 Task: Open a blank sheet, save the file as James Add the quote 'The path to success is rarely a straight line; it's filled with twists, turns, and detours.'The path to success is rarely a straight line; it's filled with twists, turns, and detours.  Apply font style Apply font style Yu Mincho Demibold and font size 18 Align the text to the Center .Change the text color to  Purple
Action: Mouse moved to (16, 17)
Screenshot: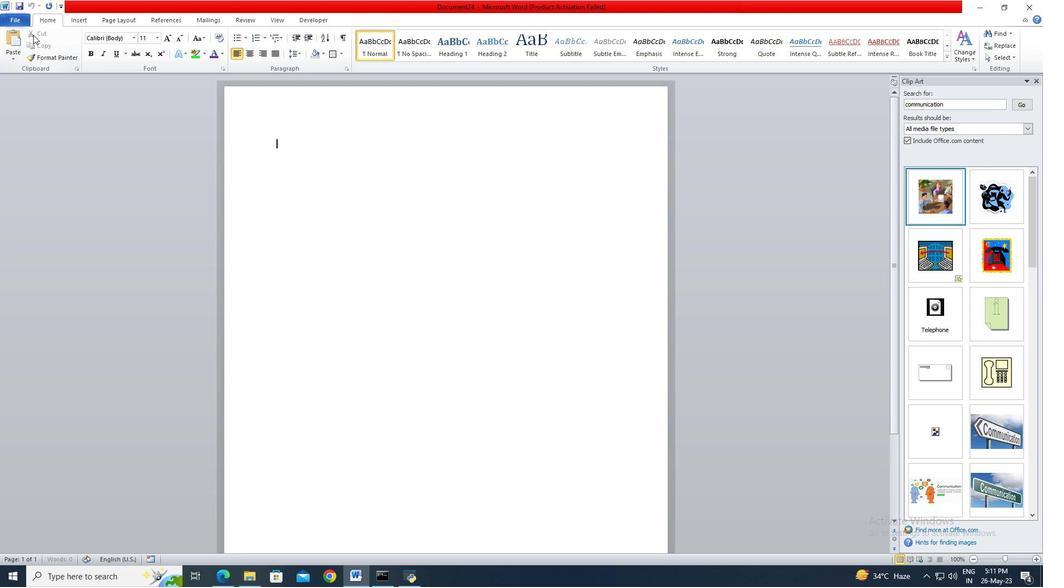 
Action: Mouse pressed left at (16, 17)
Screenshot: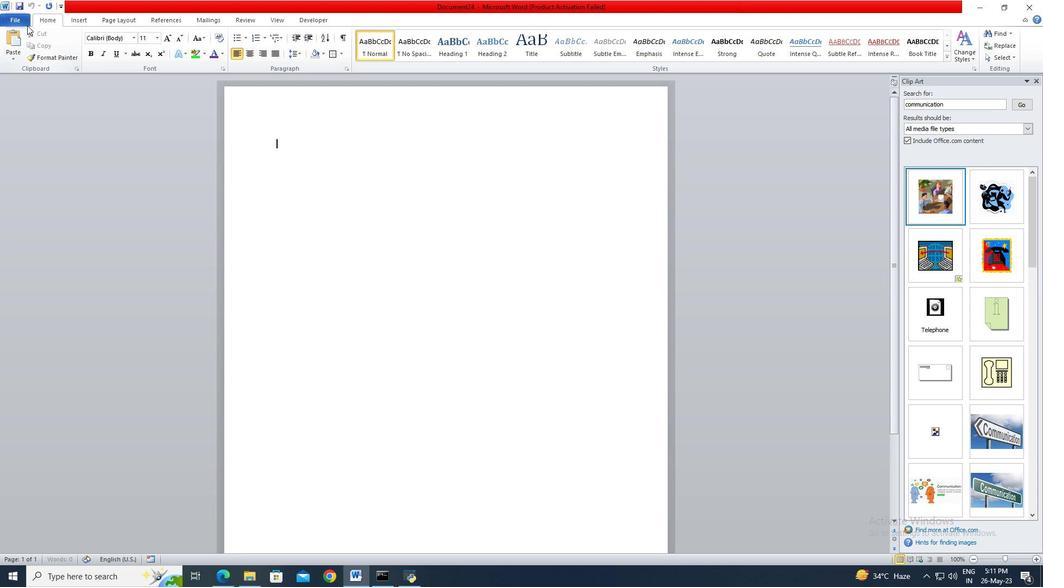 
Action: Mouse moved to (29, 136)
Screenshot: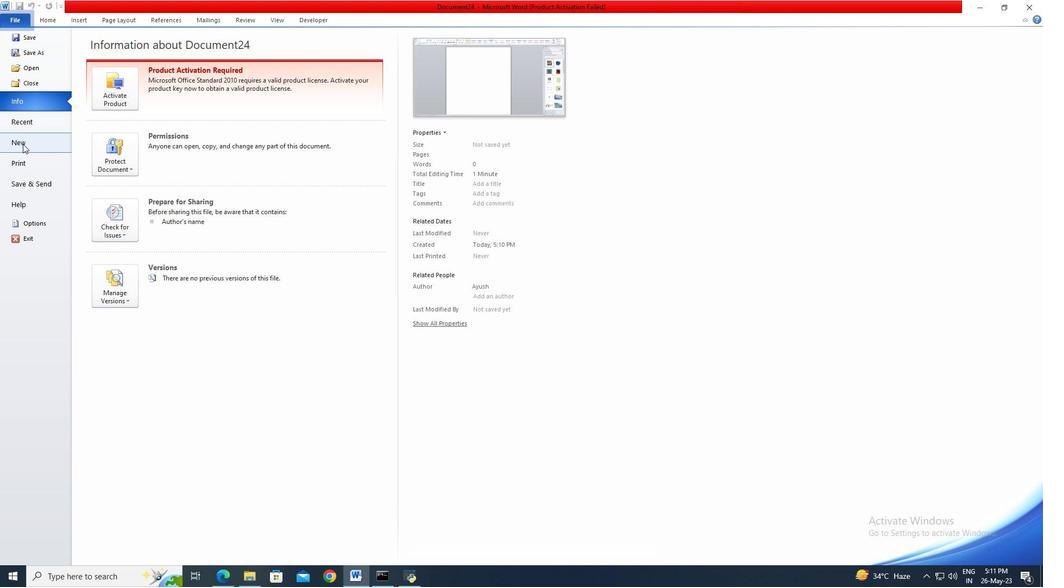 
Action: Mouse pressed left at (29, 136)
Screenshot: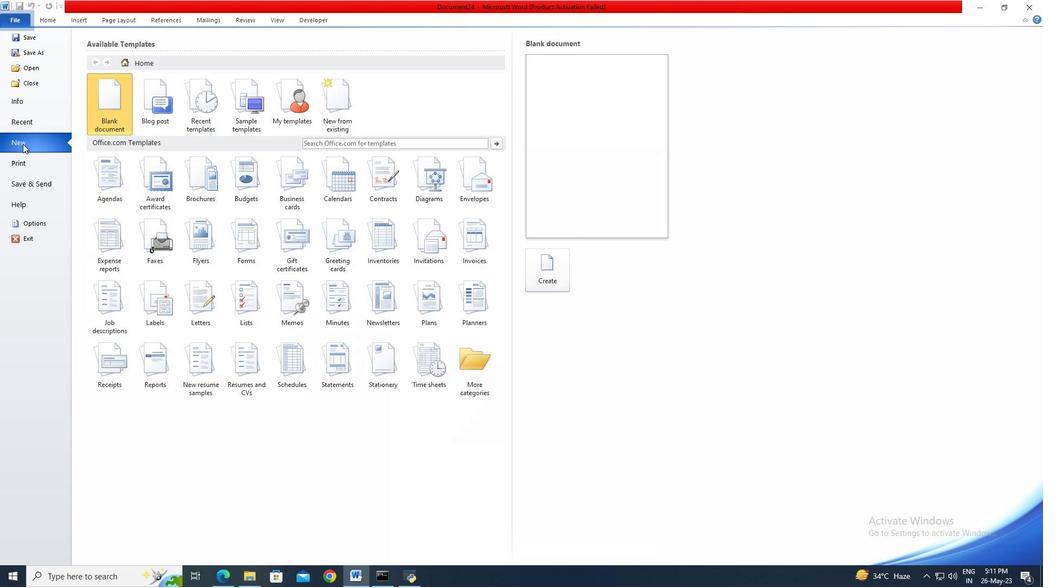 
Action: Mouse moved to (533, 281)
Screenshot: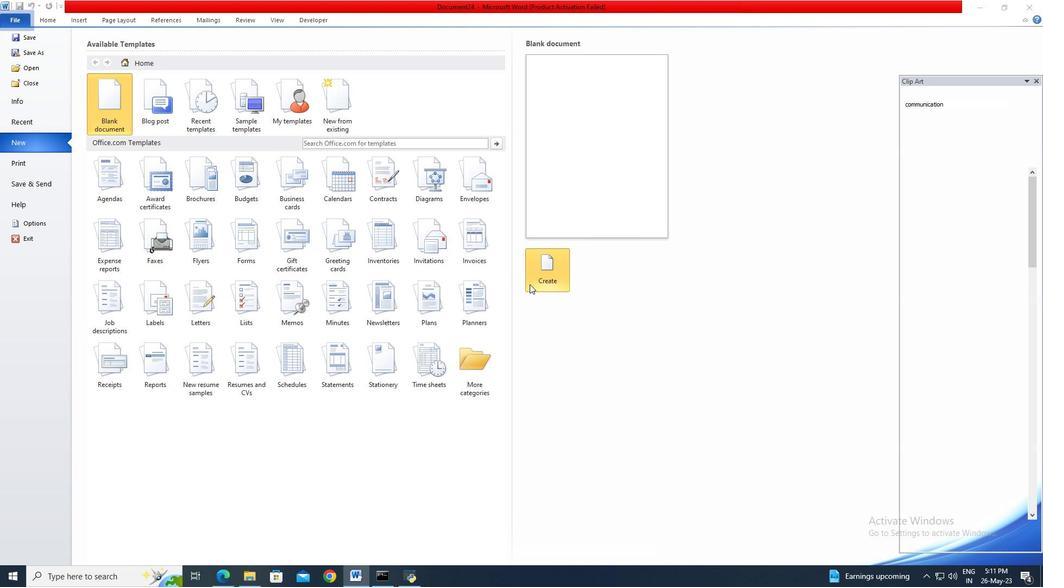 
Action: Mouse pressed left at (533, 281)
Screenshot: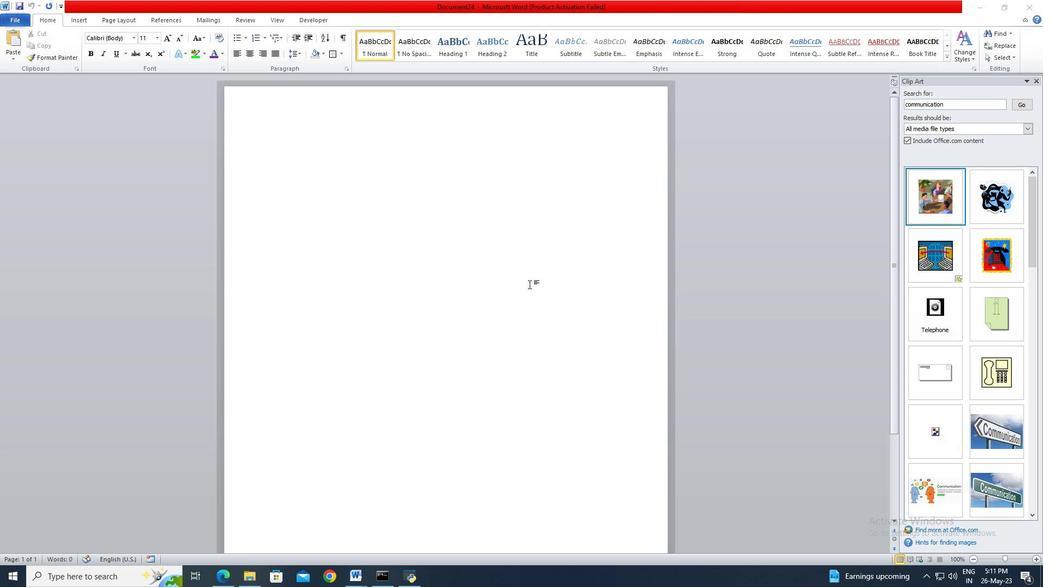 
Action: Mouse moved to (20, 18)
Screenshot: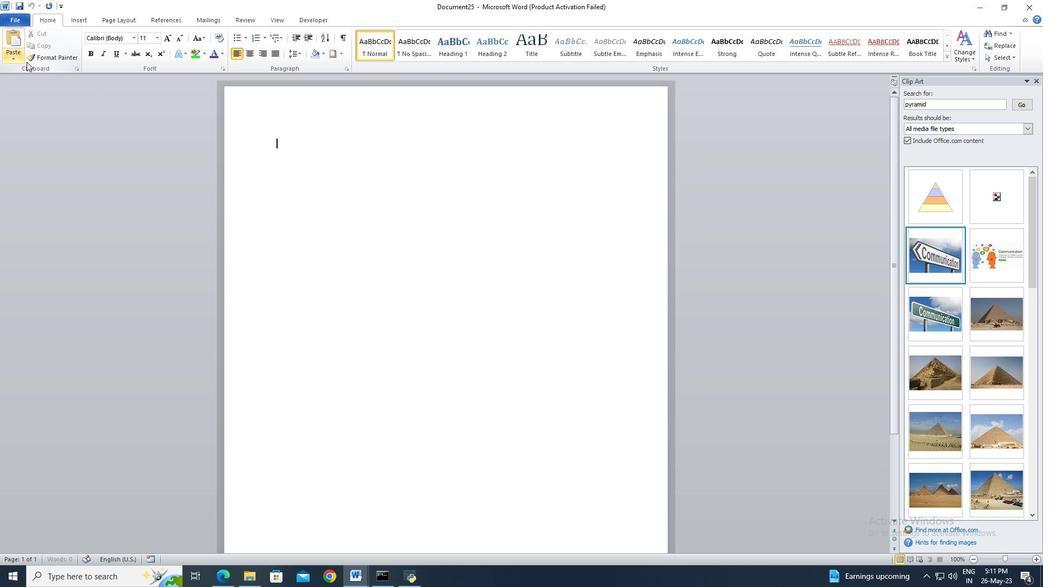 
Action: Mouse pressed left at (20, 18)
Screenshot: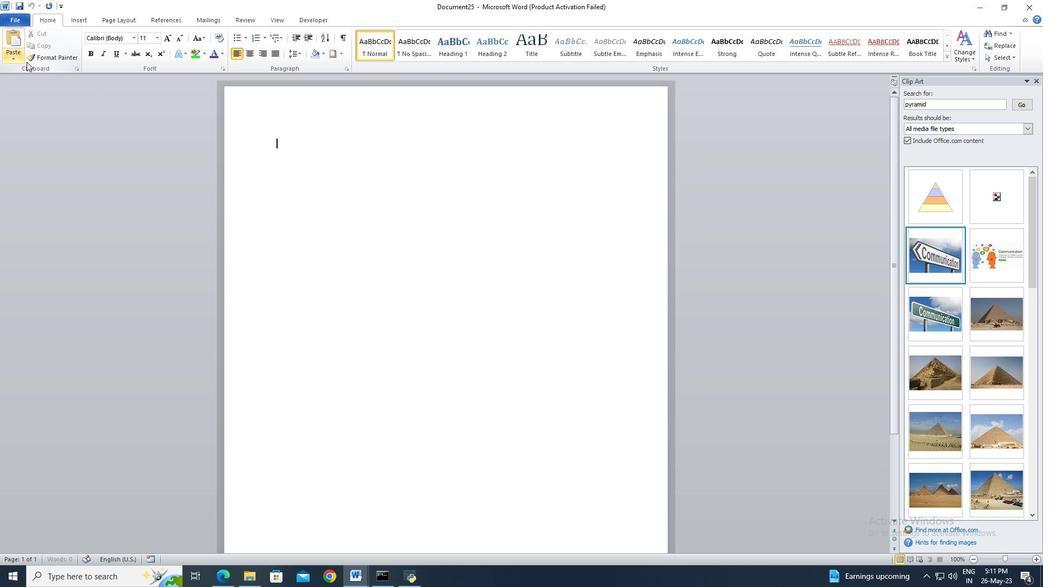 
Action: Mouse moved to (22, 50)
Screenshot: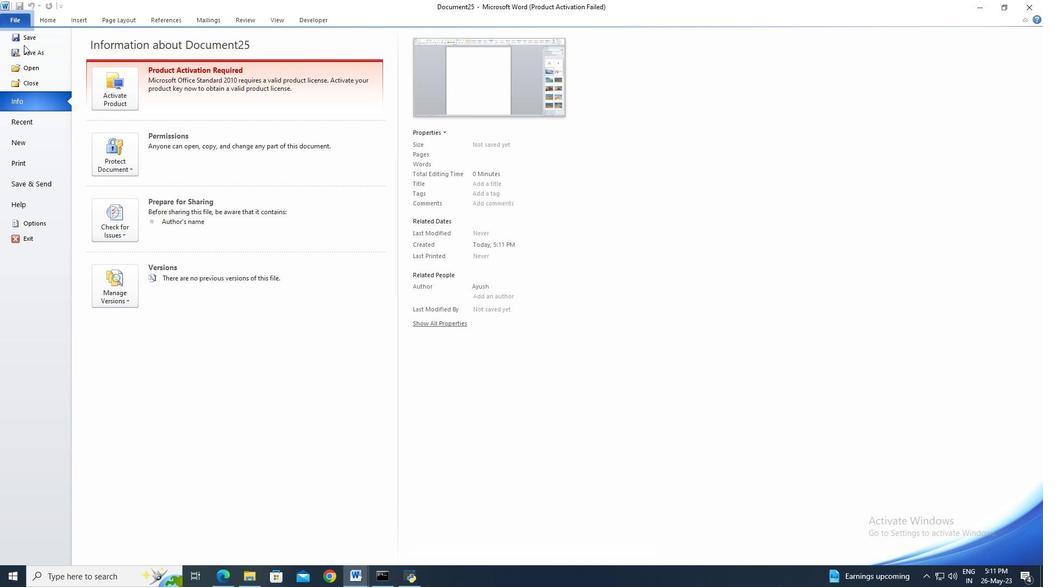 
Action: Mouse pressed left at (22, 50)
Screenshot: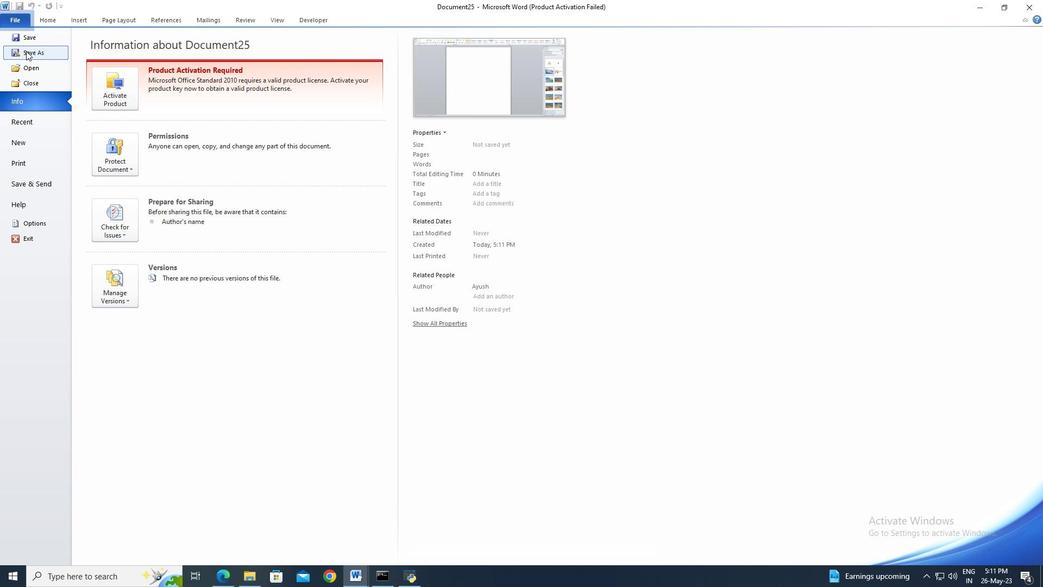 
Action: Mouse moved to (46, 116)
Screenshot: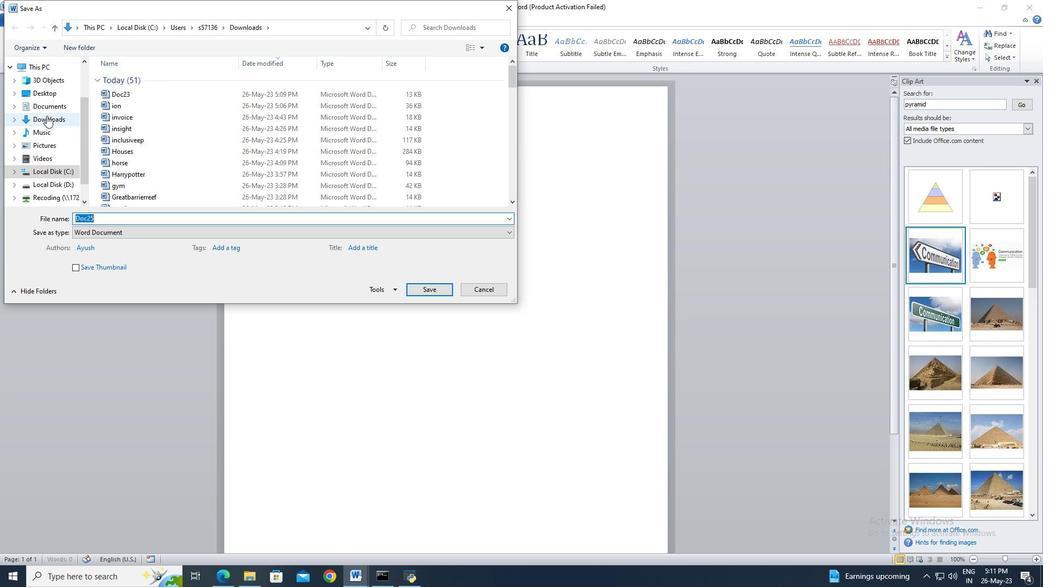 
Action: Mouse pressed left at (46, 116)
Screenshot: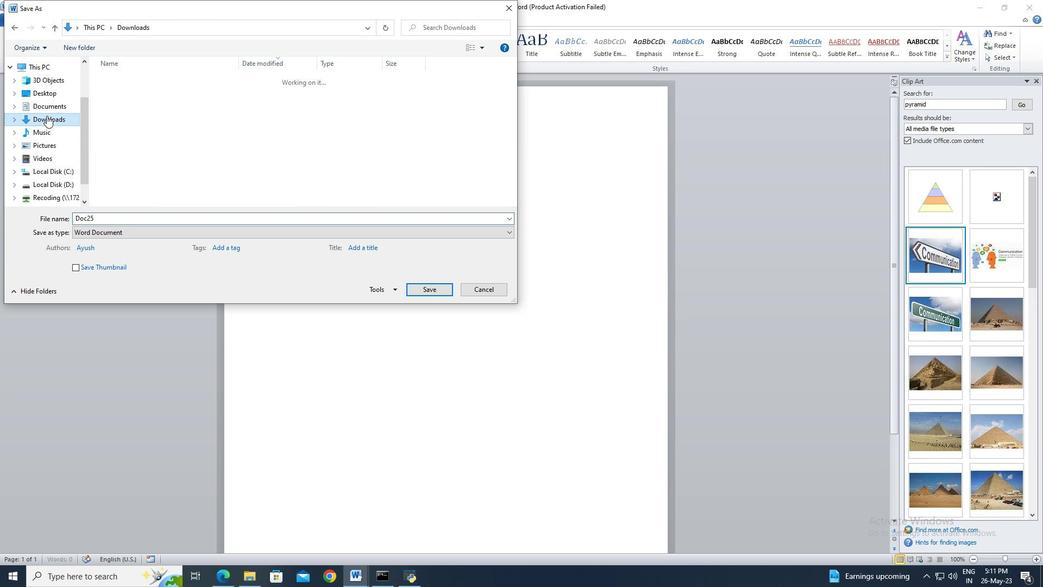 
Action: Mouse moved to (99, 217)
Screenshot: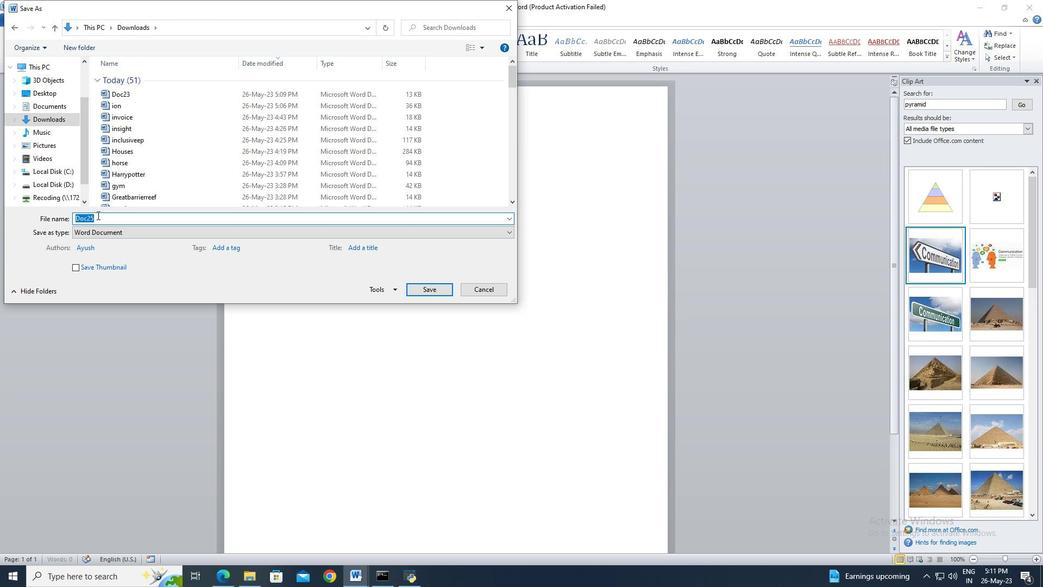 
Action: Mouse pressed left at (99, 217)
Screenshot: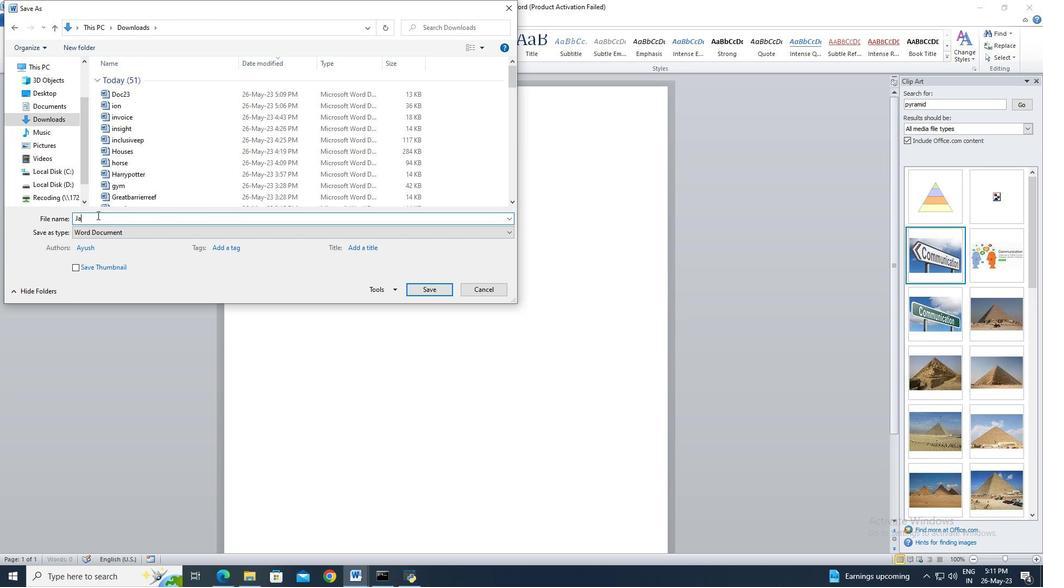 
Action: Key pressed <Key.shift>James<Key.enter><Key.enter>
Screenshot: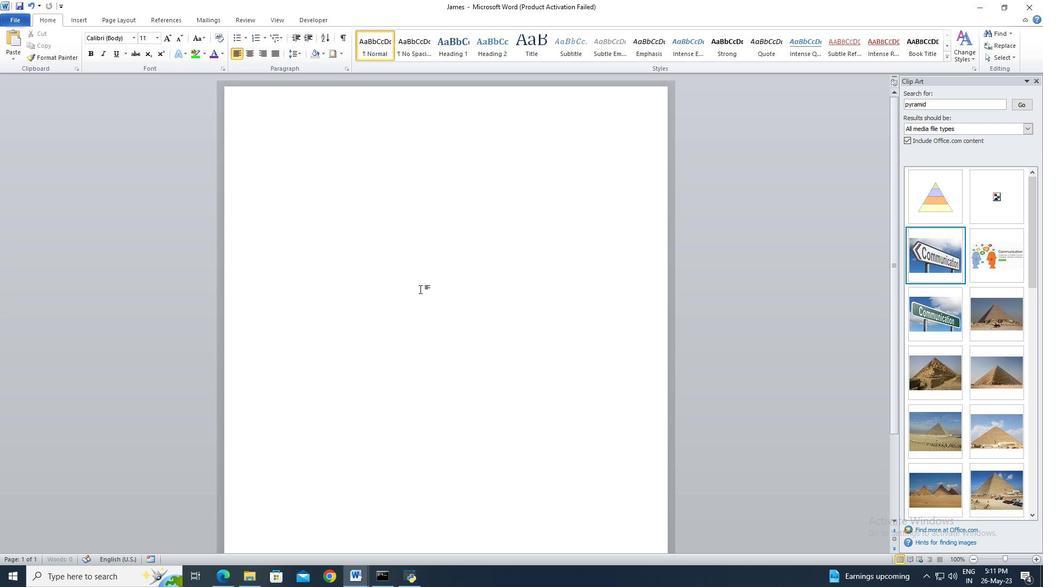 
Action: Mouse moved to (425, 289)
Screenshot: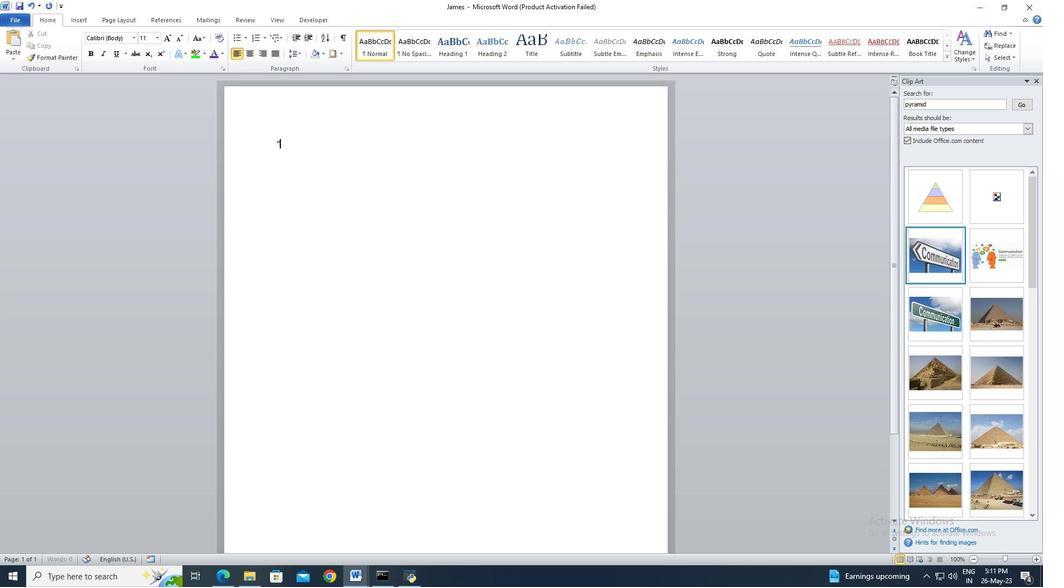 
Action: Mouse pressed left at (425, 289)
Screenshot: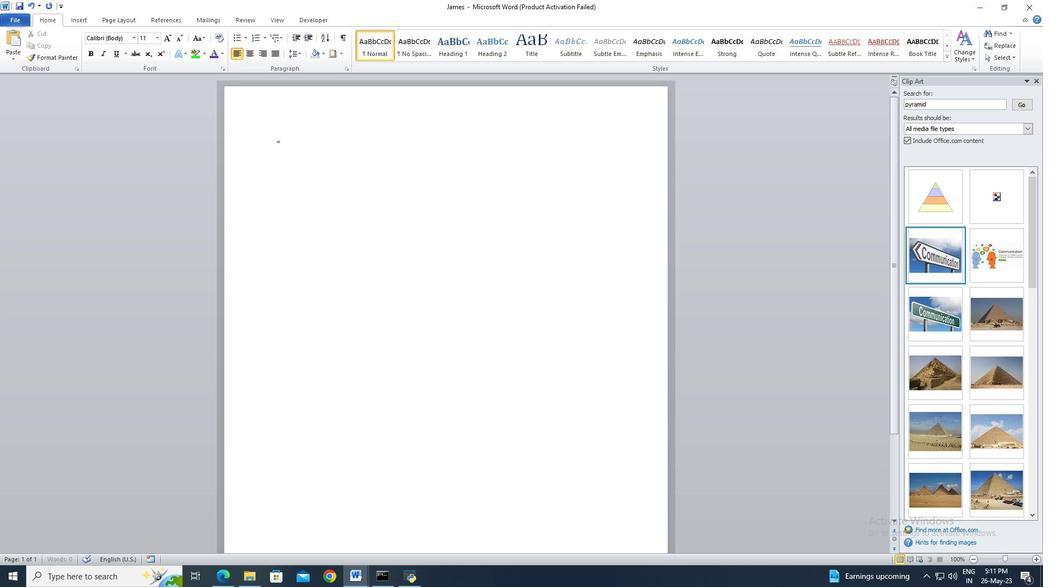 
Action: Mouse moved to (497, 326)
Screenshot: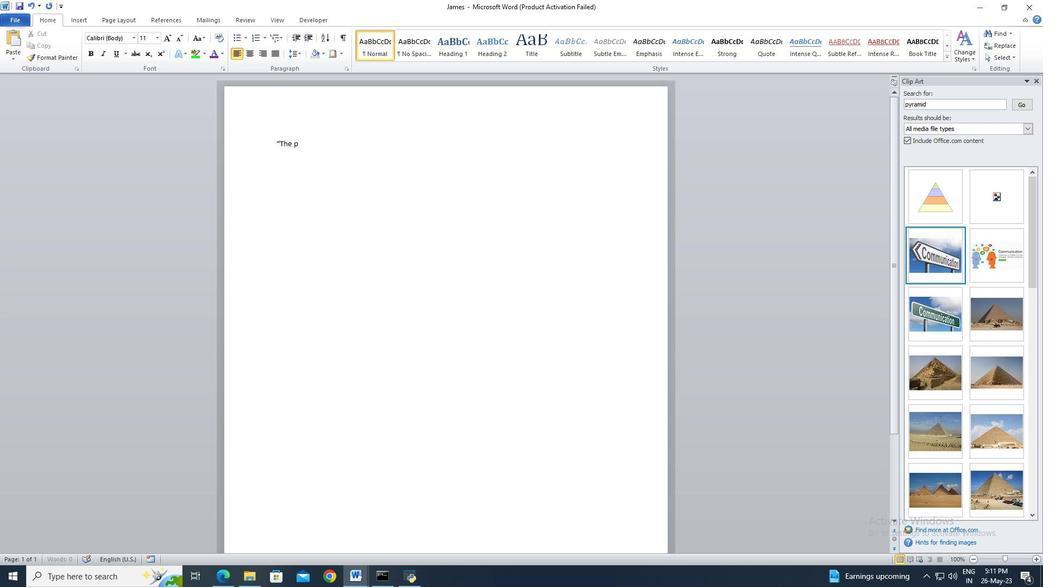 
Action: Mouse pressed left at (497, 326)
Screenshot: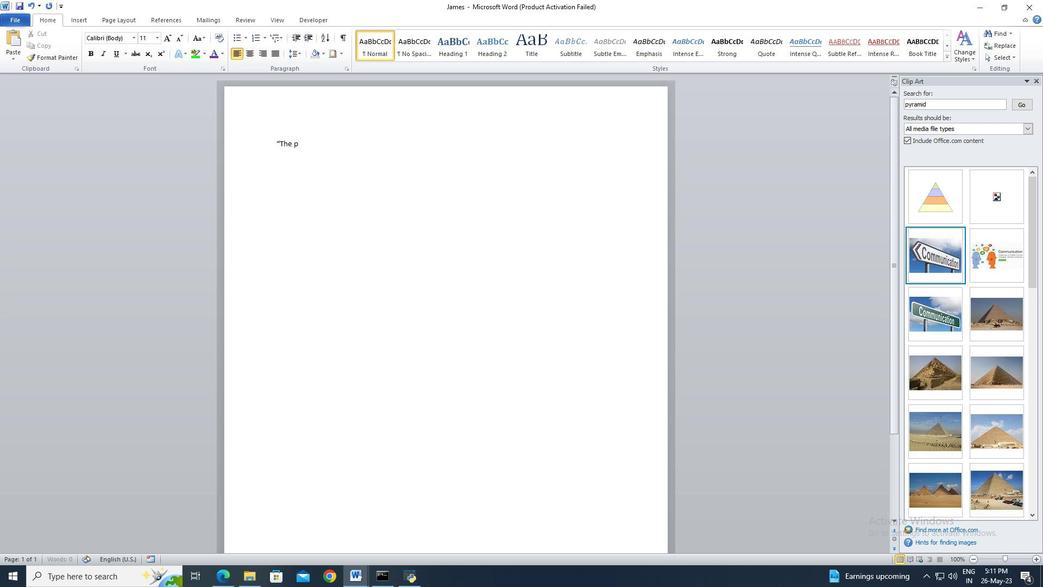 
Action: Mouse moved to (503, 2)
Screenshot: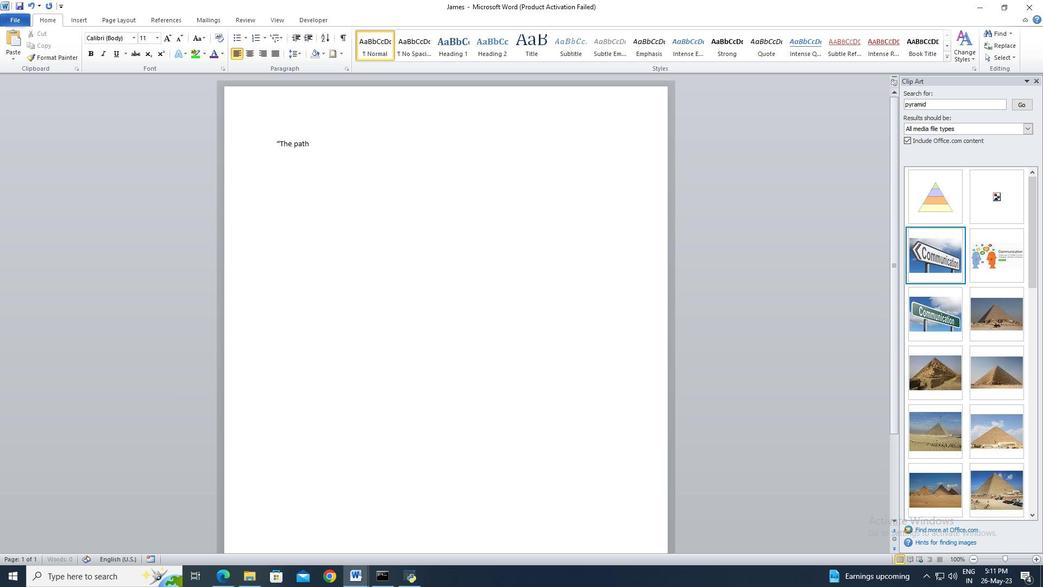 
Action: Mouse pressed left at (503, 2)
Screenshot: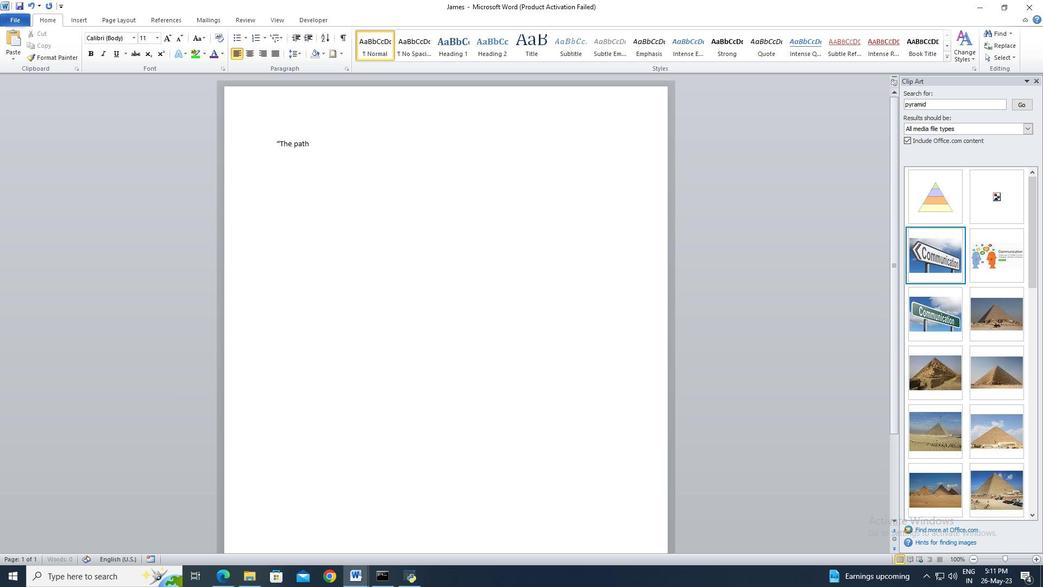 
Action: Mouse moved to (25, 21)
Screenshot: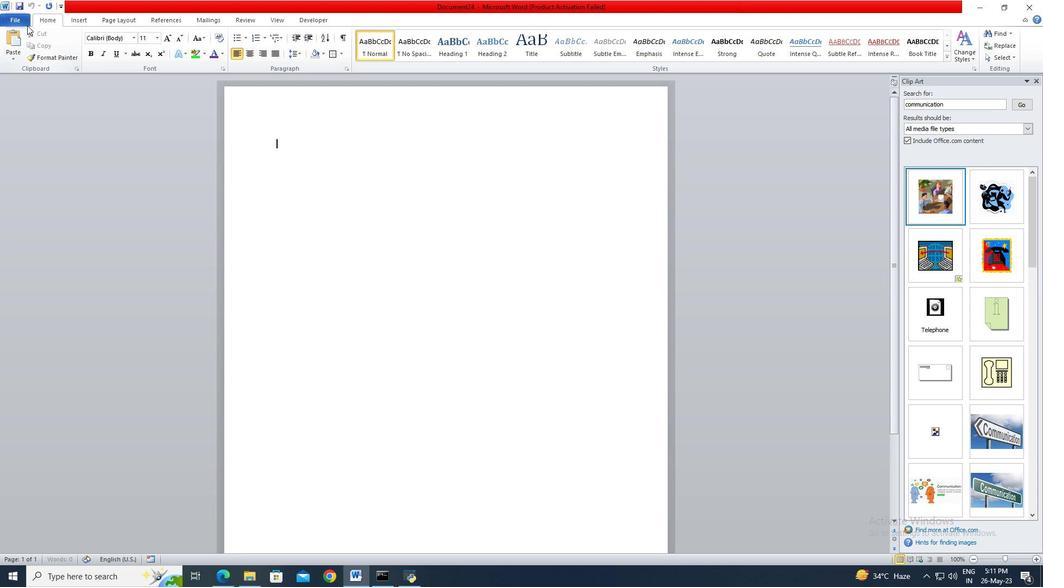 
Action: Mouse pressed left at (25, 21)
Screenshot: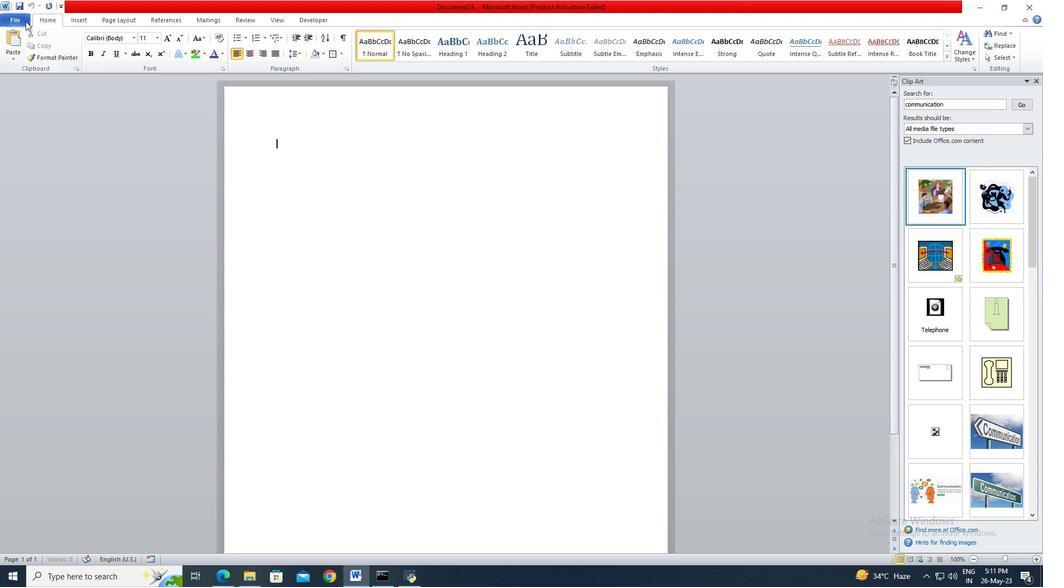 
Action: Mouse moved to (22, 144)
Screenshot: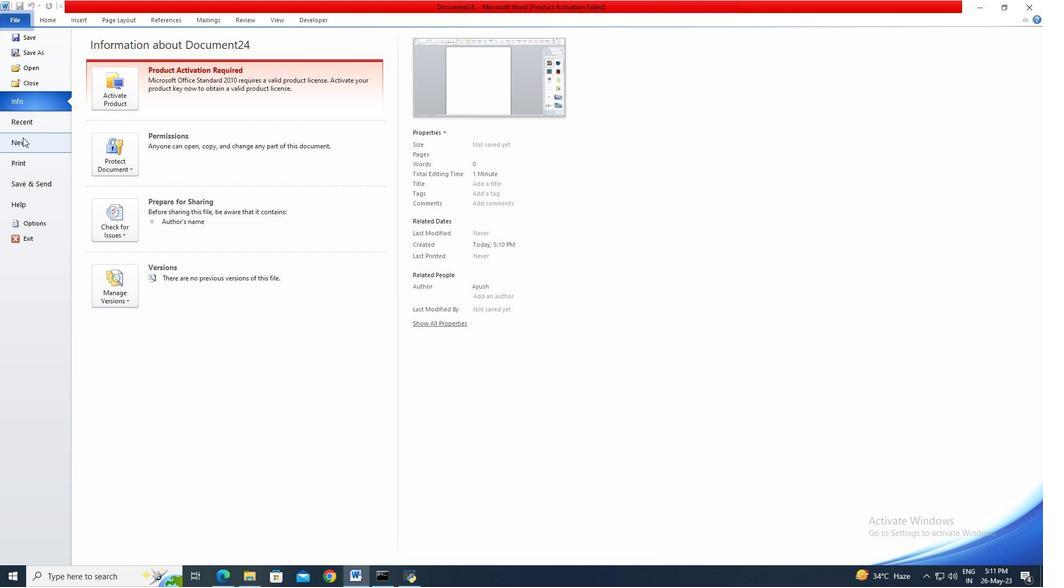 
Action: Mouse pressed left at (22, 144)
Screenshot: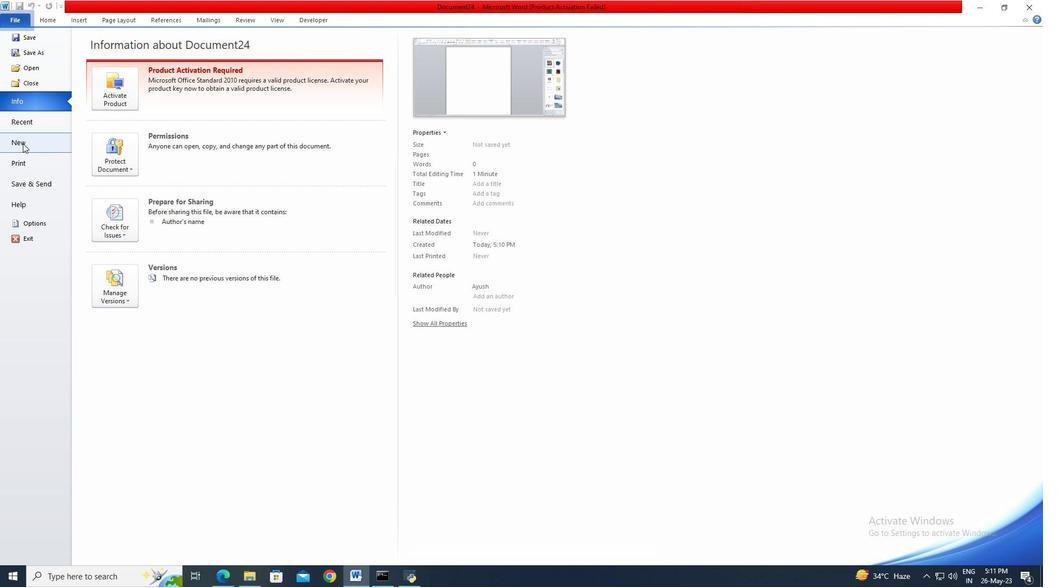 
Action: Mouse moved to (530, 284)
Screenshot: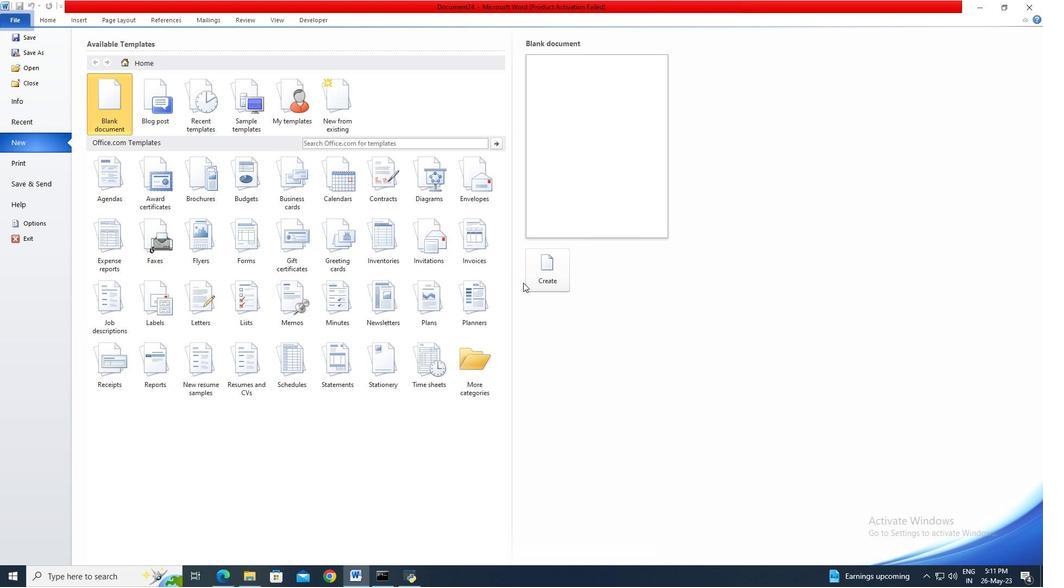 
Action: Mouse pressed left at (530, 284)
Screenshot: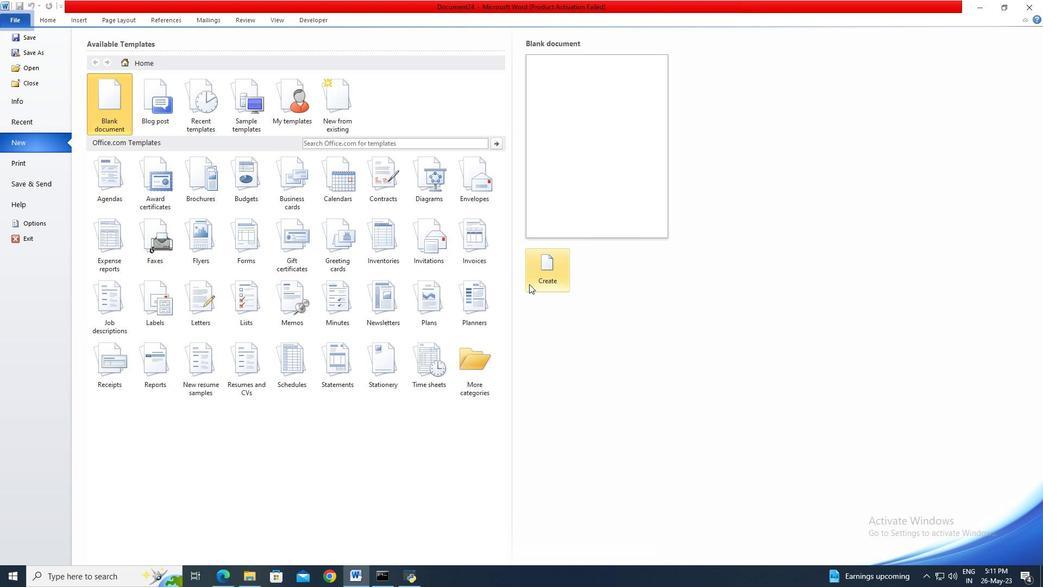
Action: Mouse moved to (19, 22)
Screenshot: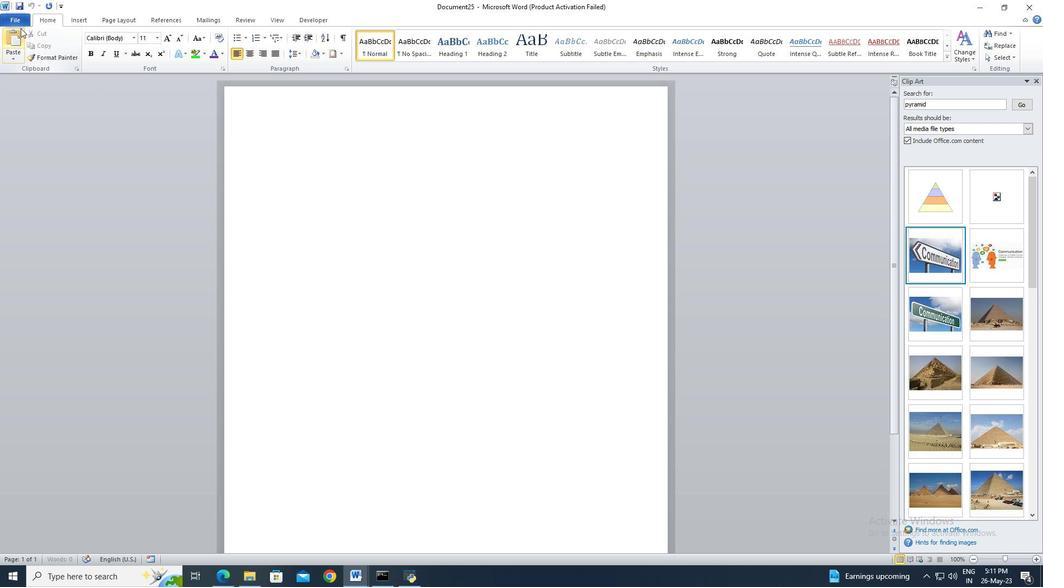 
Action: Mouse pressed left at (19, 22)
Screenshot: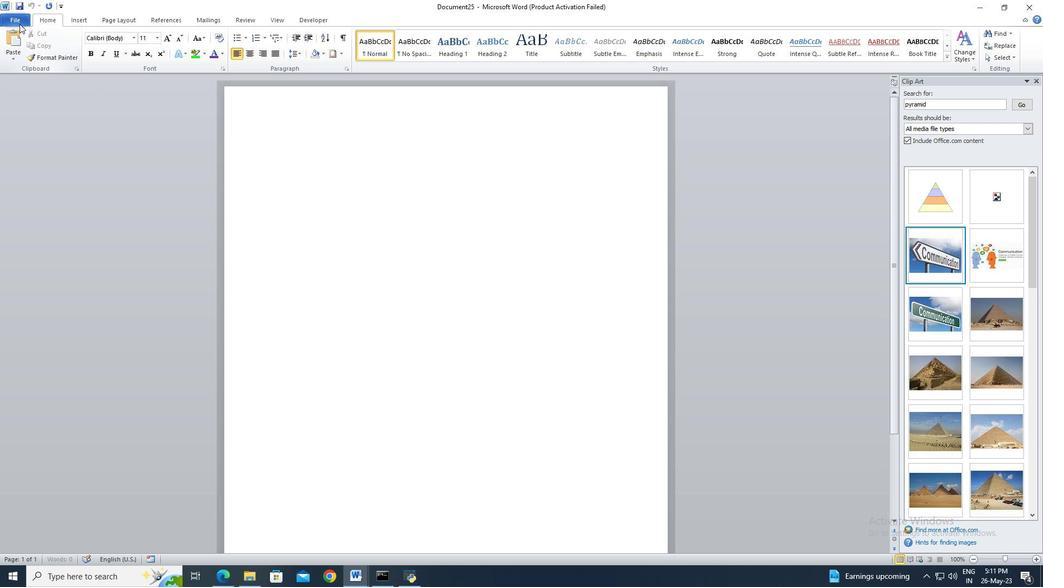 
Action: Mouse moved to (26, 51)
Screenshot: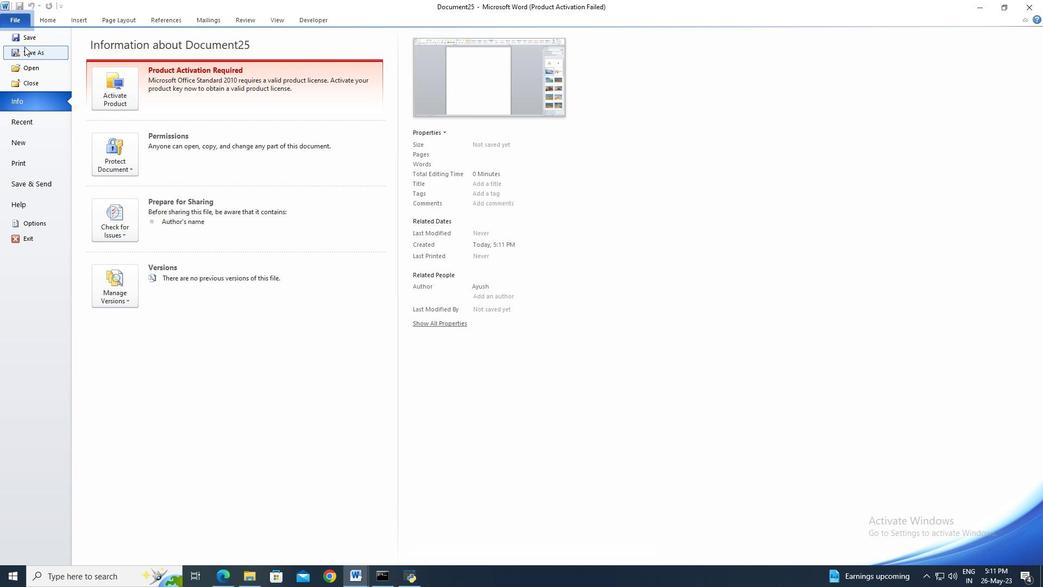 
Action: Mouse pressed left at (26, 51)
Screenshot: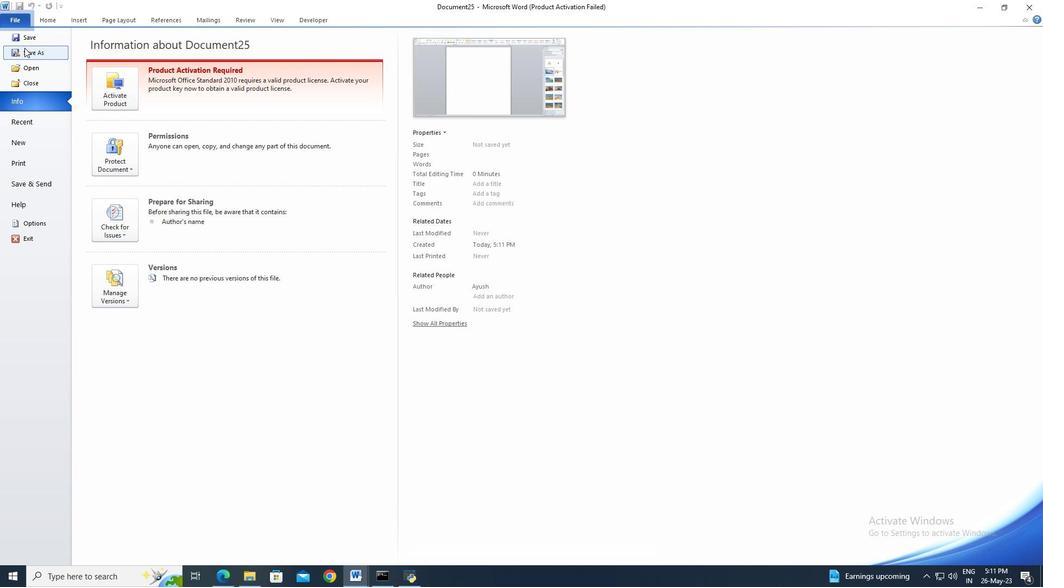 
Action: Mouse moved to (46, 115)
Screenshot: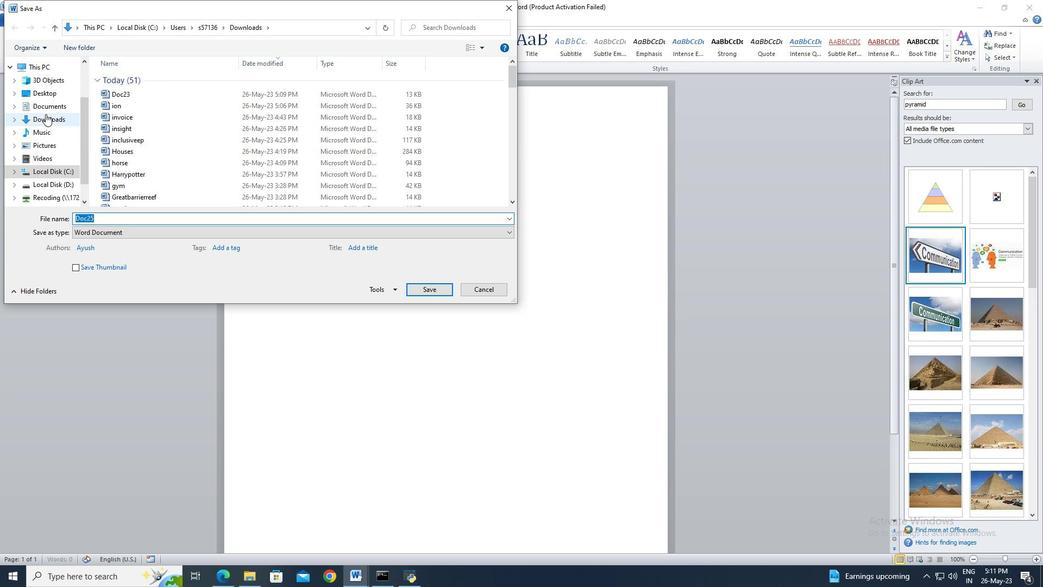 
Action: Mouse pressed left at (46, 115)
Screenshot: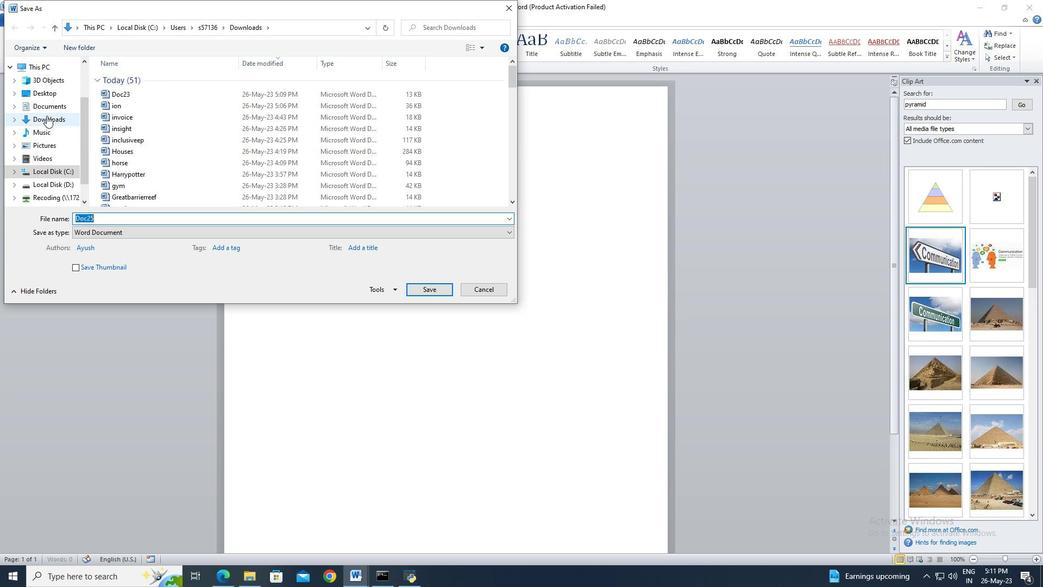 
Action: Mouse moved to (97, 215)
Screenshot: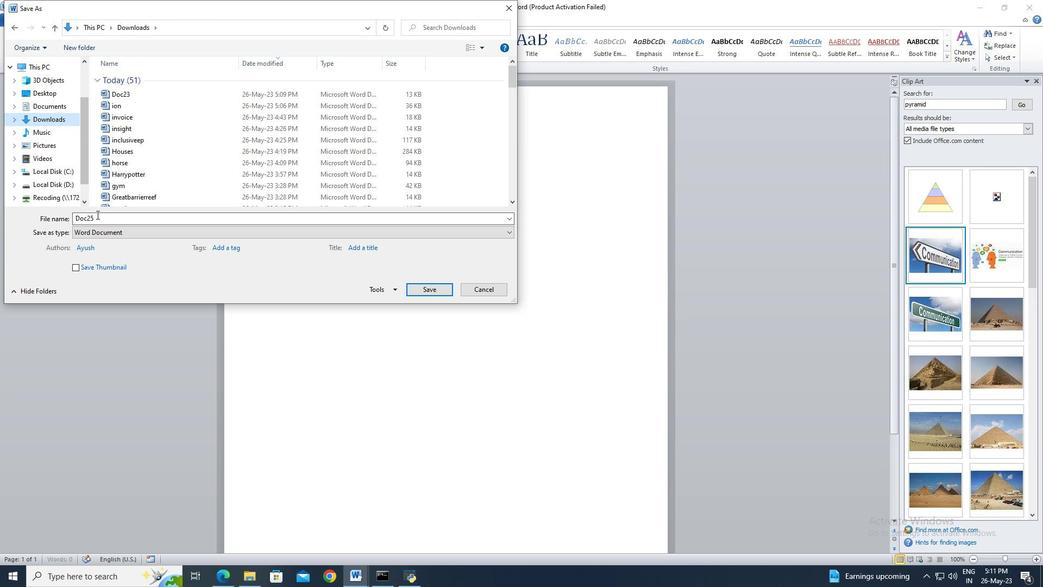 
Action: Mouse pressed left at (97, 215)
Screenshot: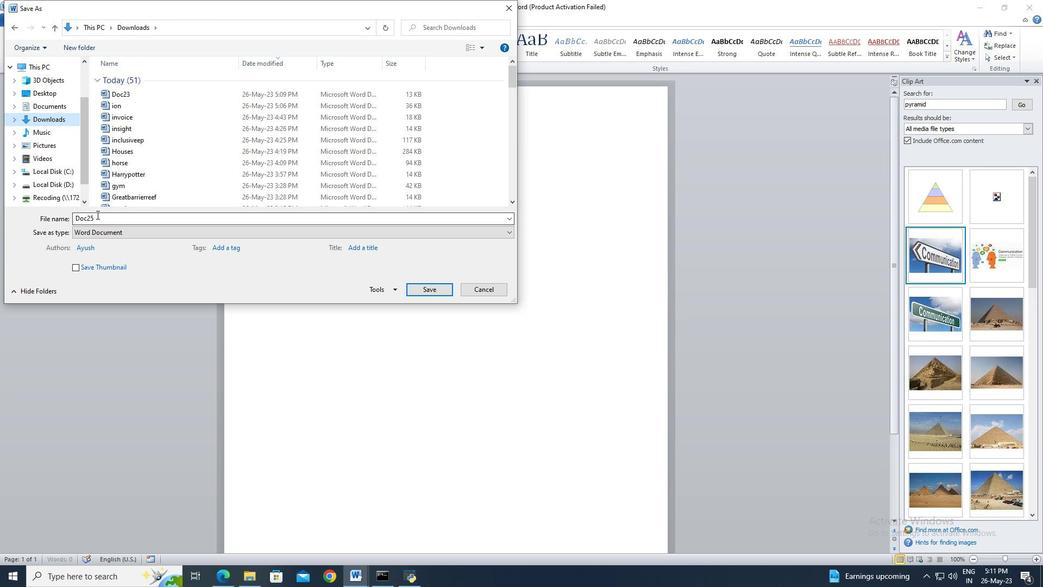 
Action: Key pressed <Key.shift>James
Screenshot: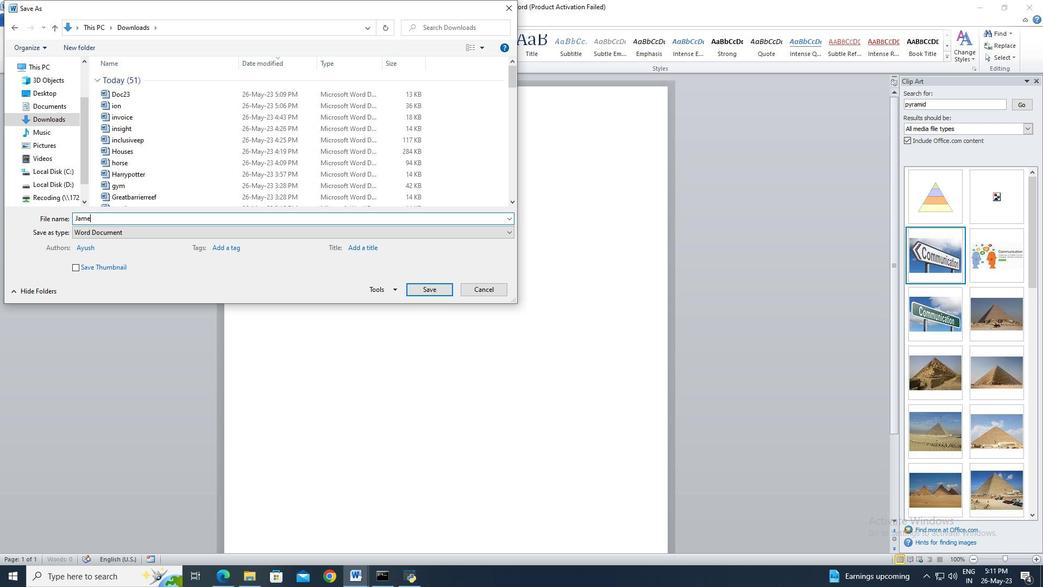 
Action: Mouse moved to (420, 289)
Screenshot: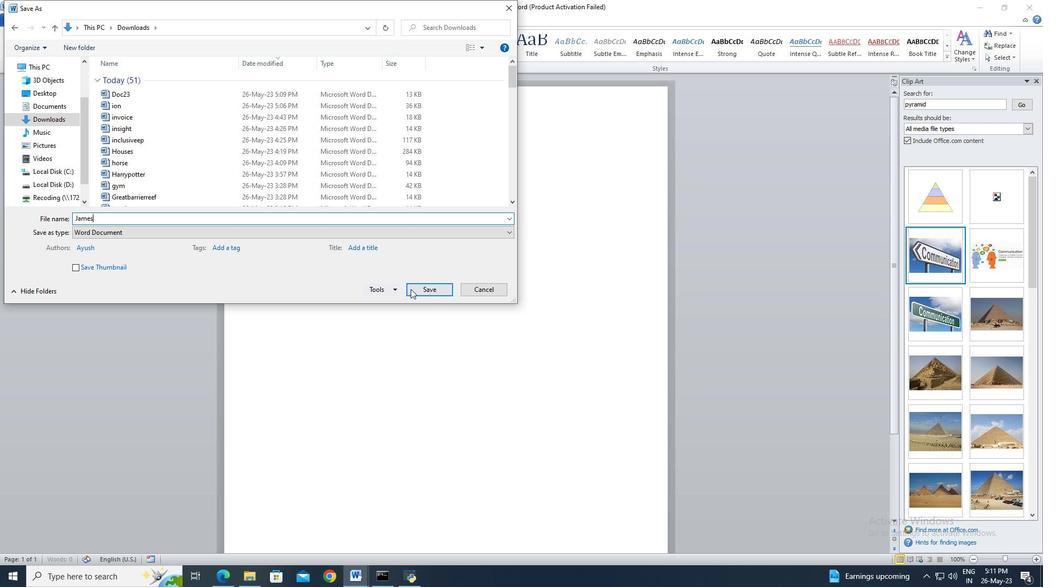 
Action: Mouse pressed left at (420, 289)
Screenshot: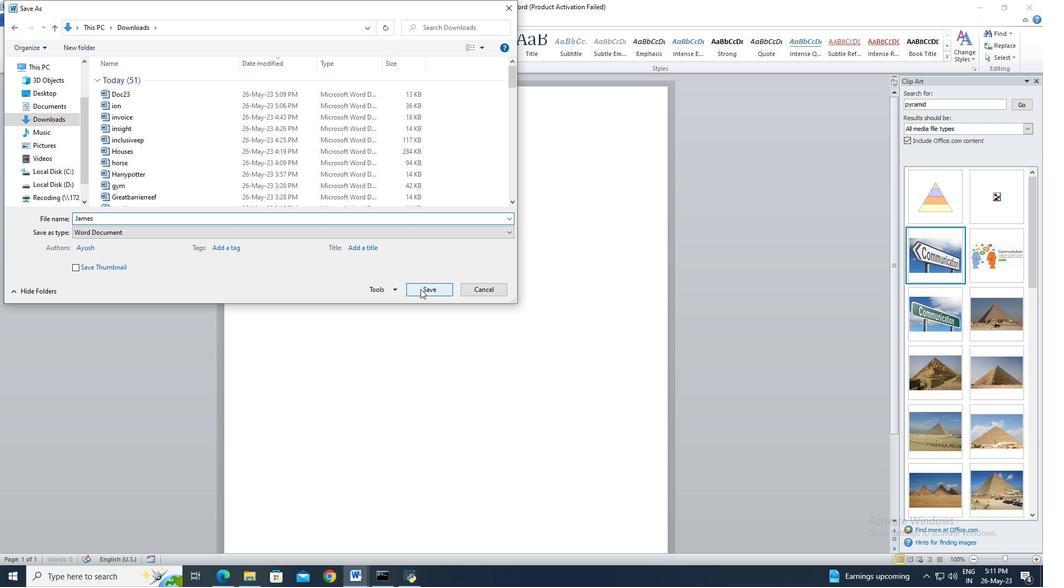 
Action: Mouse moved to (394, 256)
Screenshot: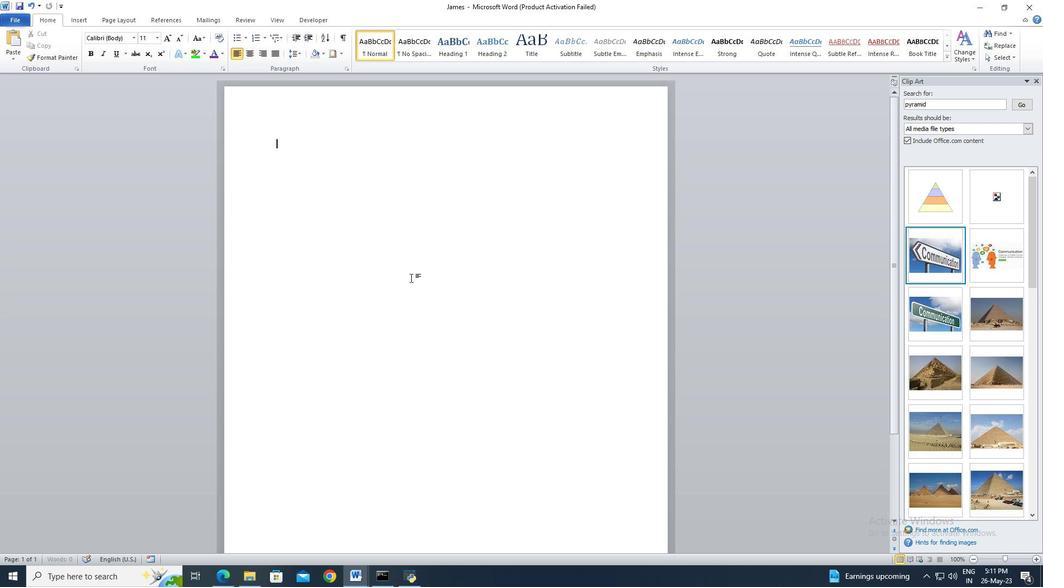 
Action: Key pressed <Key.shift>"<Key.shift>The<Key.space>pat<Key.backspace>aath<Key.backspace>th<Key.space>to<Key.space>s<Key.backspace>oo<Key.space>succcesss<Key.space>is<Key.space>re<Key.backspace>arely<Key.space>aa<Key.space>straighttt<Key.space>line;<Key.space>its<Key.backspace>'s<Key.space><Key.backspace>ss<Key.space>filled<Key.space>withh<Key.space>twists,<Key.space>turns,<Key.space>and<Key.space>detours...<Key.shift>"ctrl+A
Screenshot: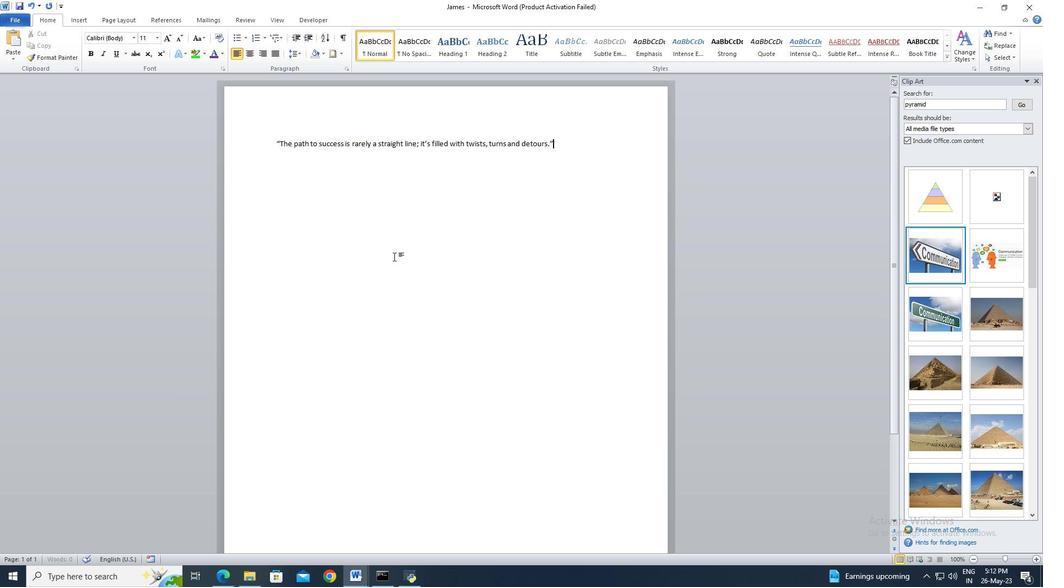 
Action: Mouse moved to (125, 41)
Screenshot: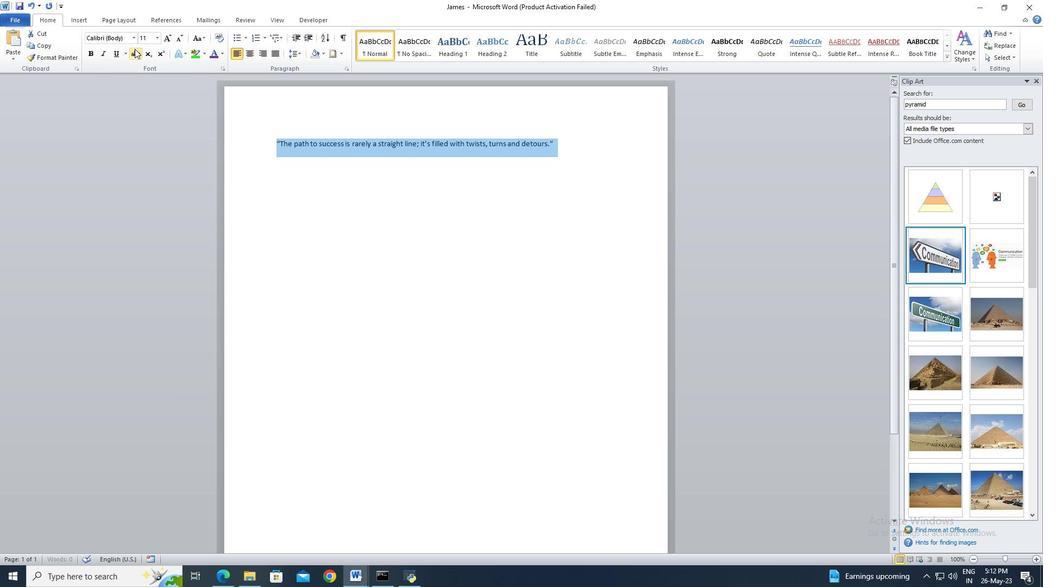
Action: Mouse pressed left at (125, 41)
Screenshot: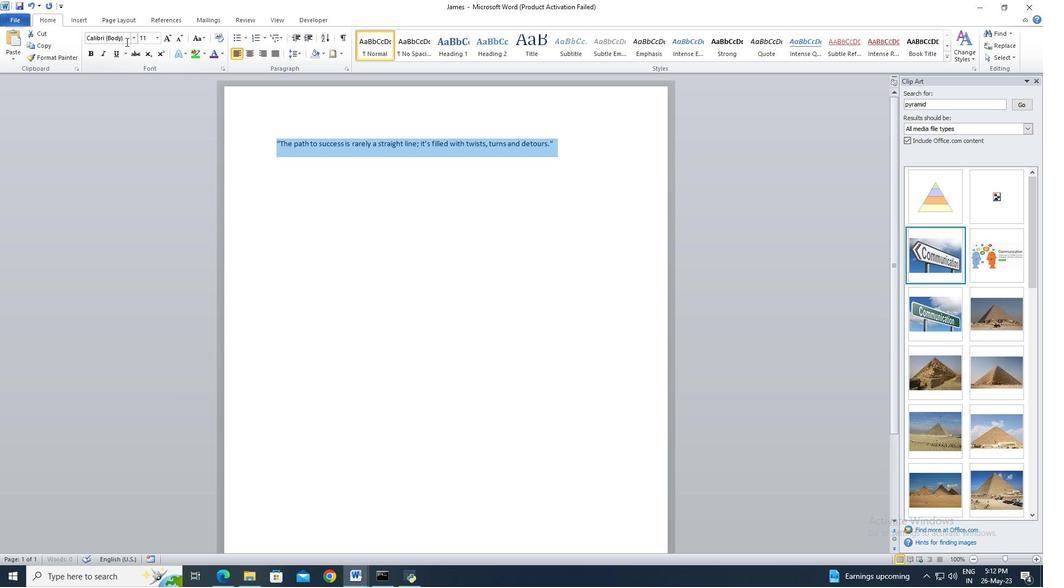 
Action: Key pressed <Key.shift>Yu<Key.space><Key.shift>Mic<Key.backspace>ncho<Key.space><Key.shift>Demibold<Key.enter><Key.left><Key.enter>
Screenshot: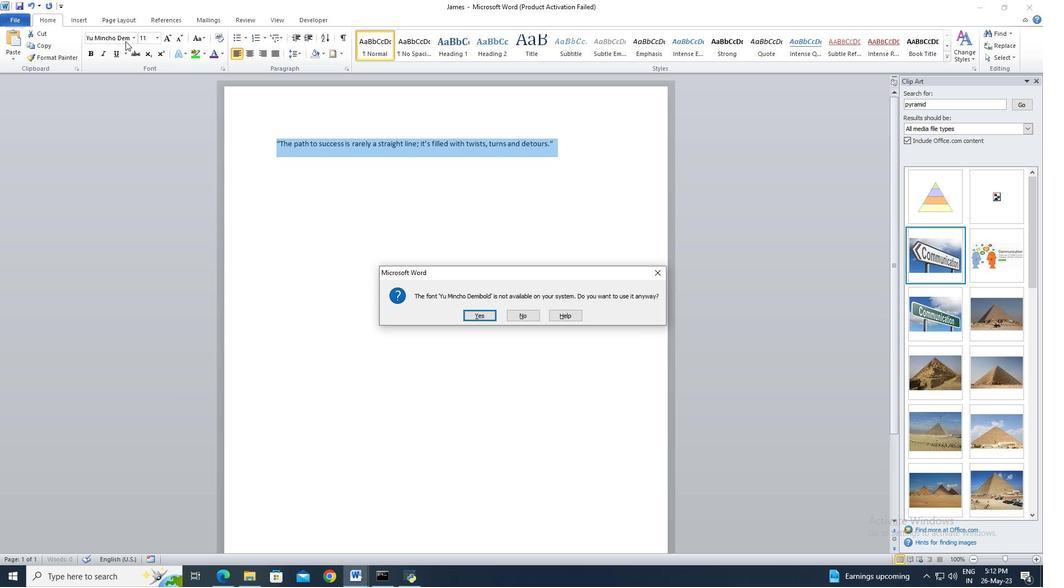 
Action: Mouse moved to (153, 35)
Screenshot: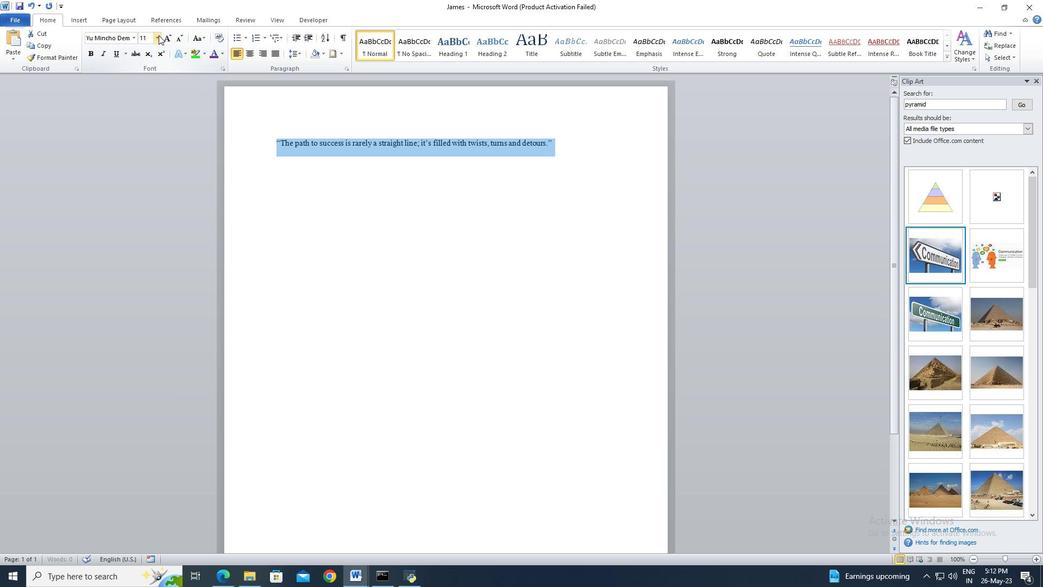
Action: Mouse pressed left at (153, 35)
Screenshot: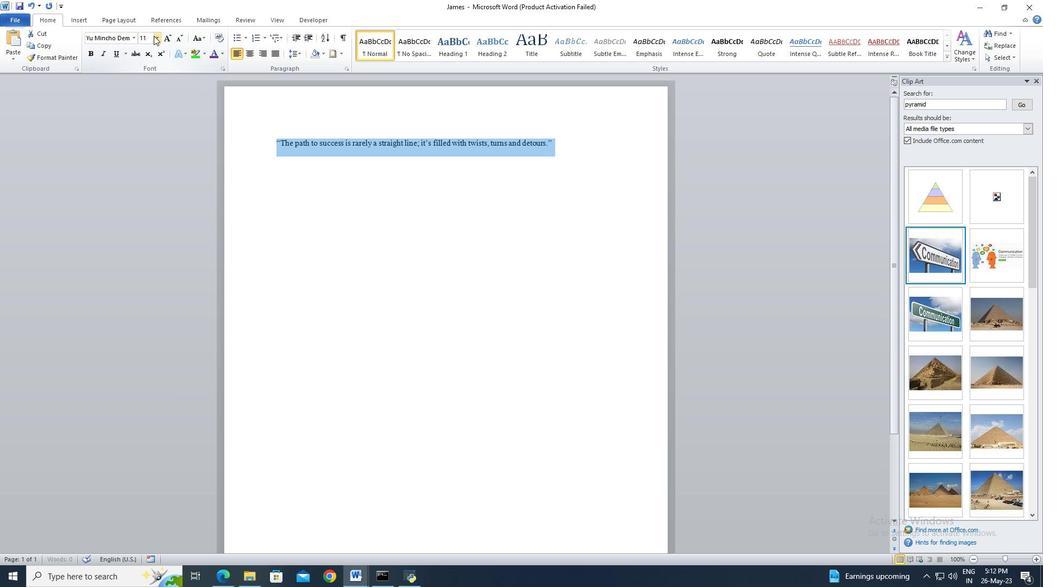 
Action: Key pressed 18<Key.enter>
Screenshot: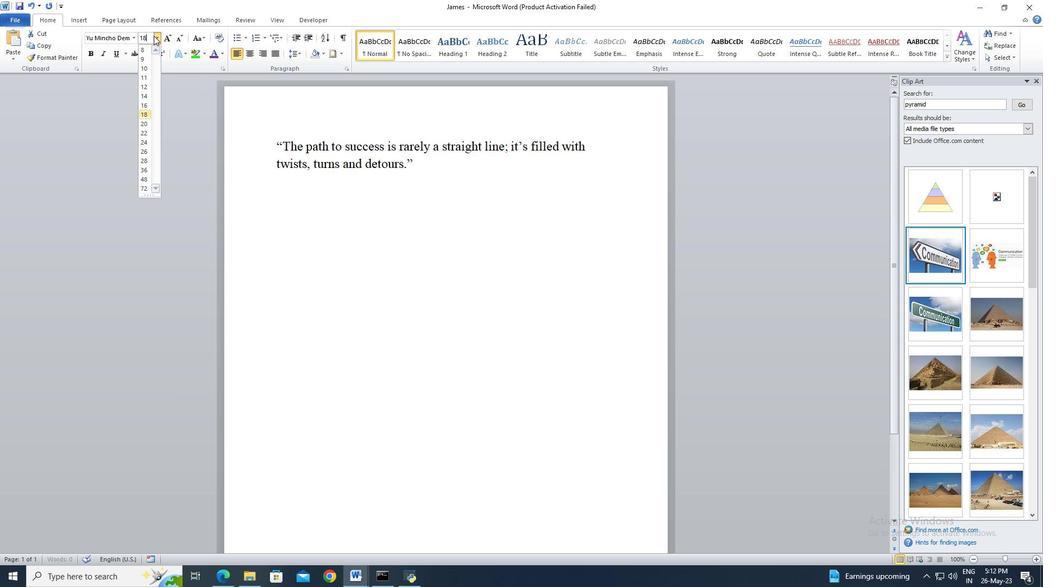
Action: Mouse moved to (241, 56)
Screenshot: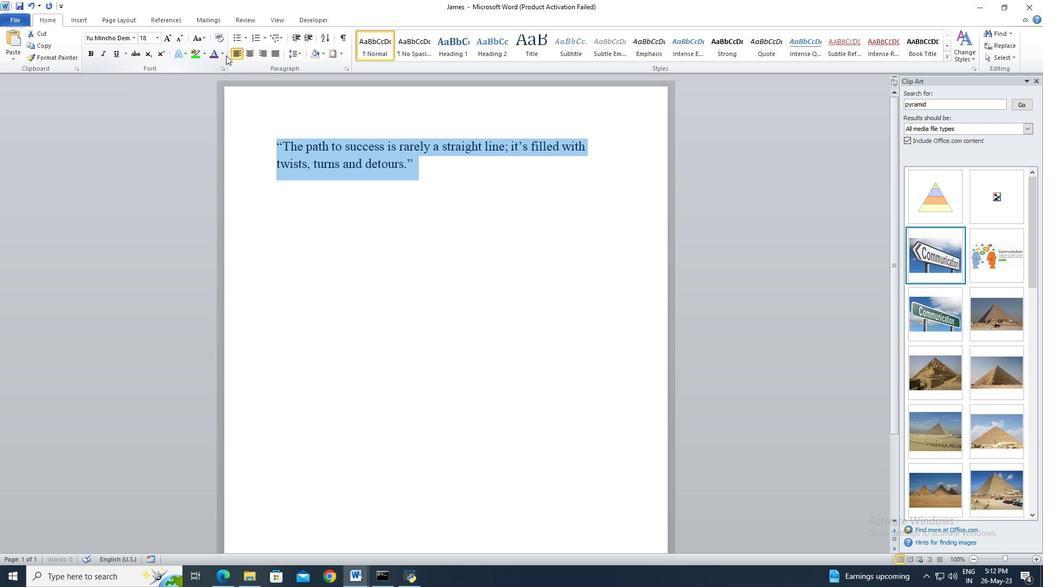 
Action: Mouse pressed left at (241, 56)
Screenshot: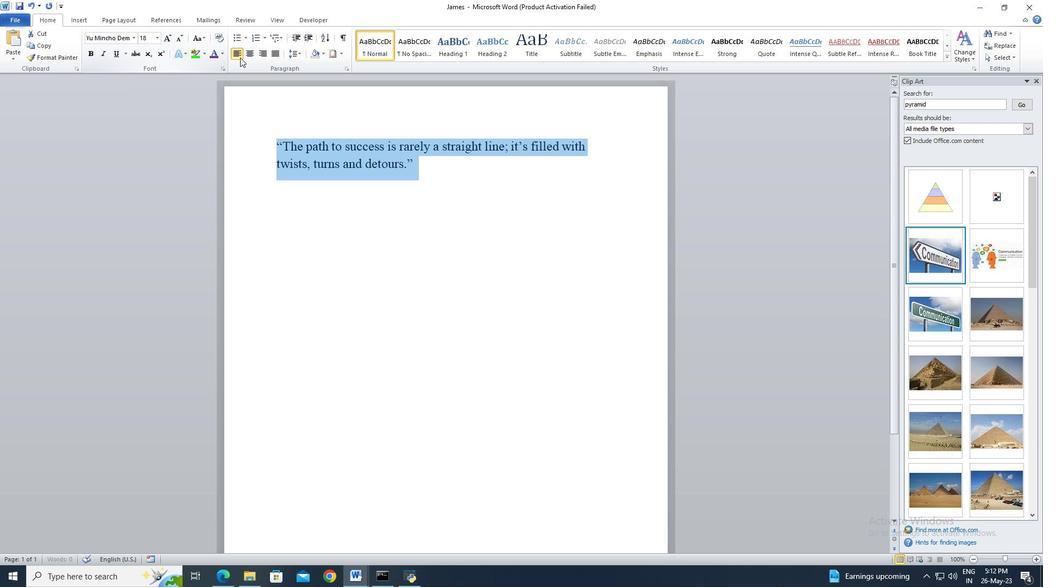 
Action: Mouse moved to (251, 52)
Screenshot: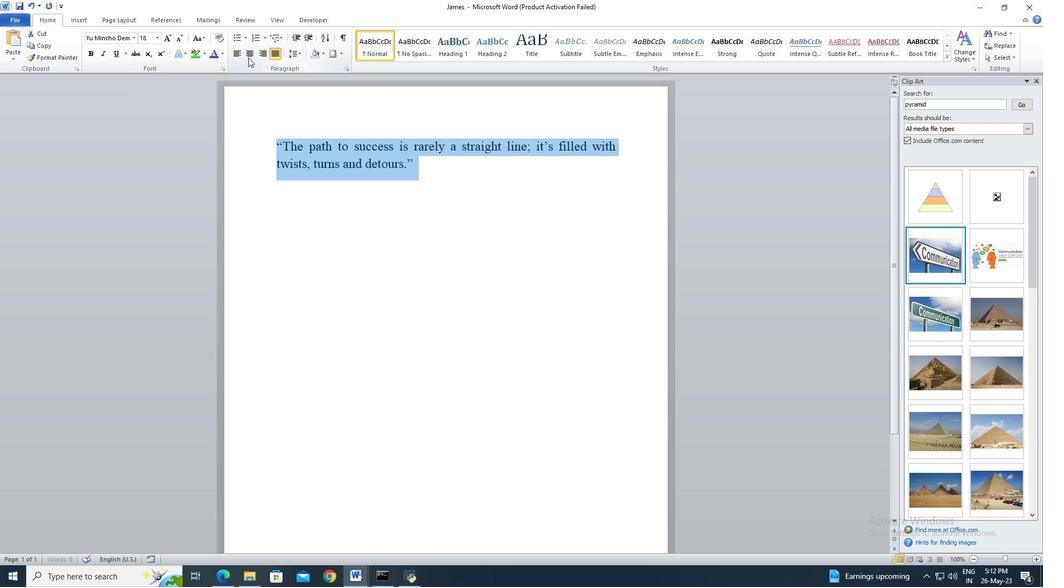 
Action: Mouse pressed left at (251, 52)
Screenshot: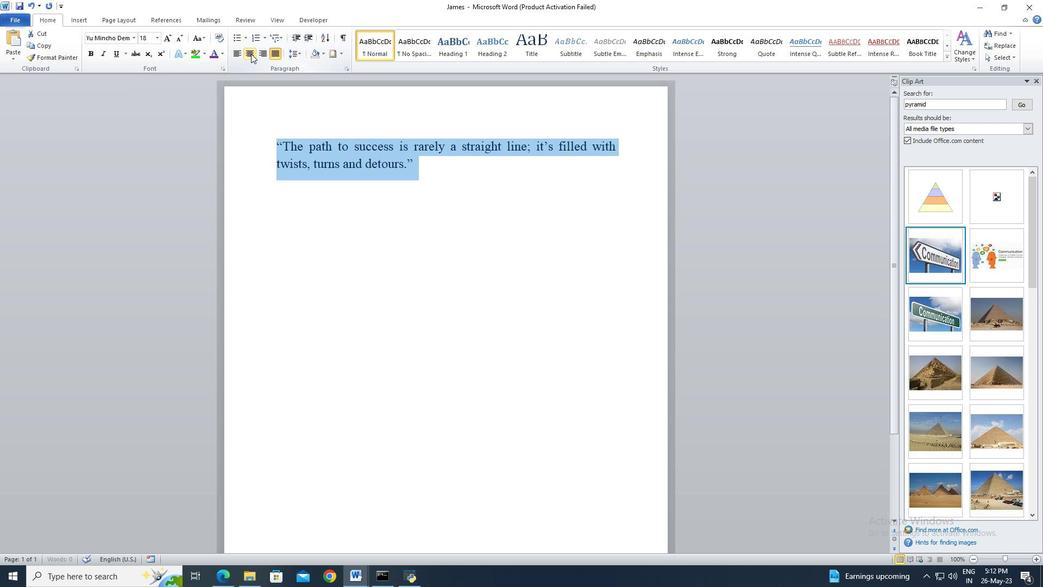 
Action: Mouse moved to (222, 55)
Screenshot: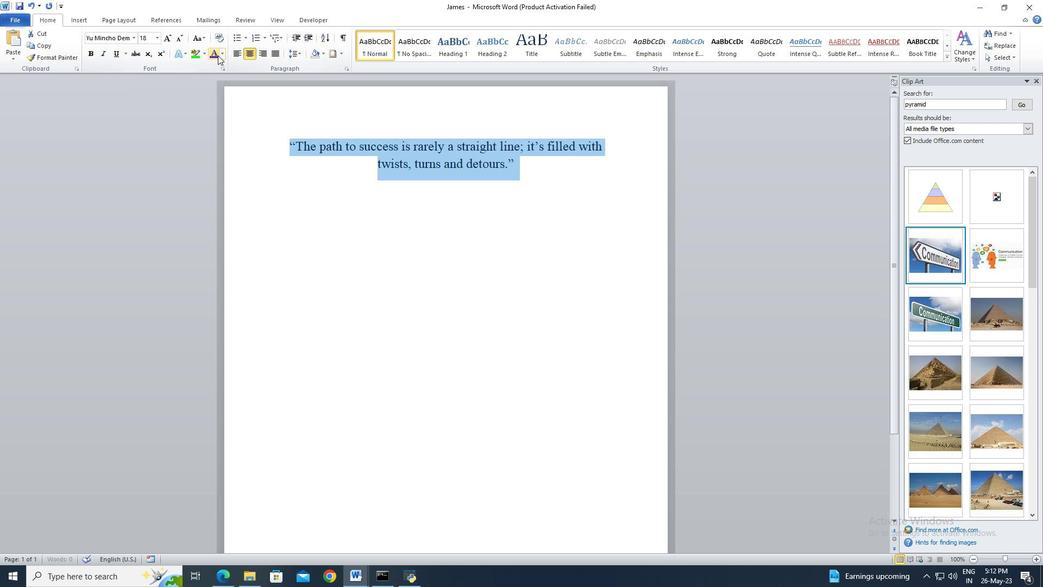 
Action: Mouse pressed left at (222, 55)
Screenshot: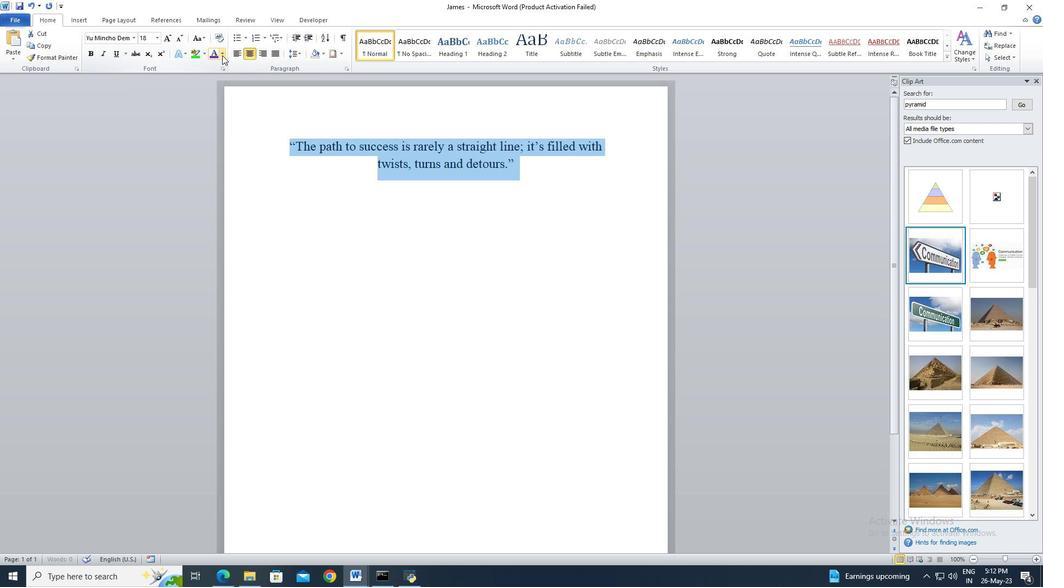 
Action: Mouse moved to (294, 144)
Screenshot: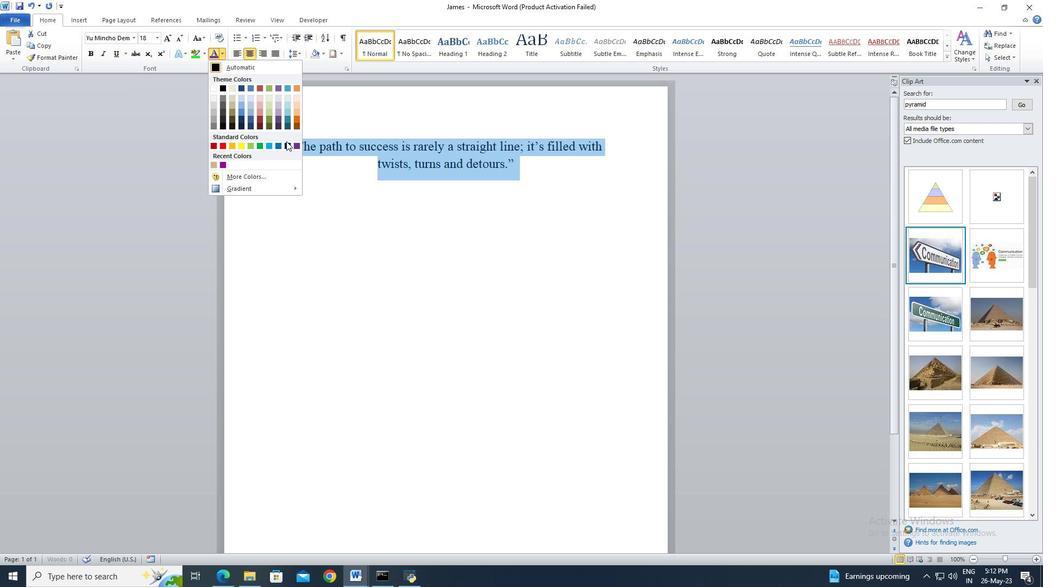 
Action: Mouse pressed left at (294, 144)
Screenshot: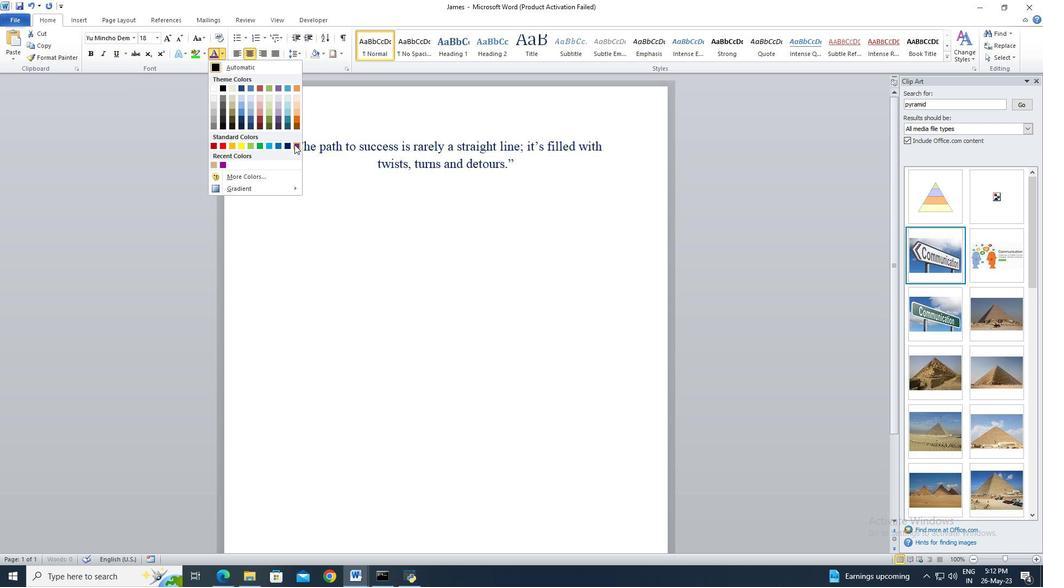 
Action: Mouse moved to (328, 185)
Screenshot: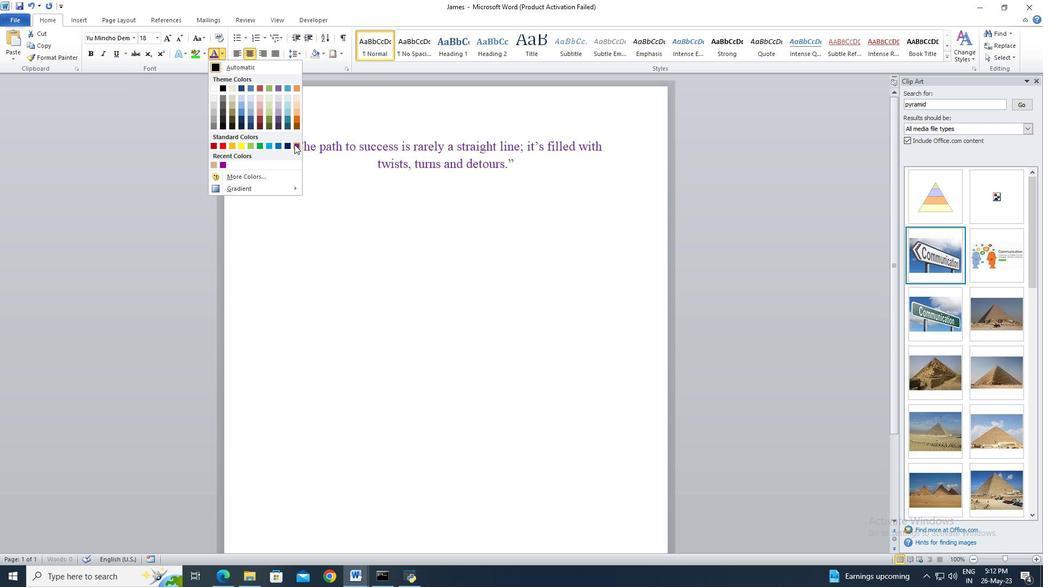 
Action: Mouse pressed left at (328, 185)
Screenshot: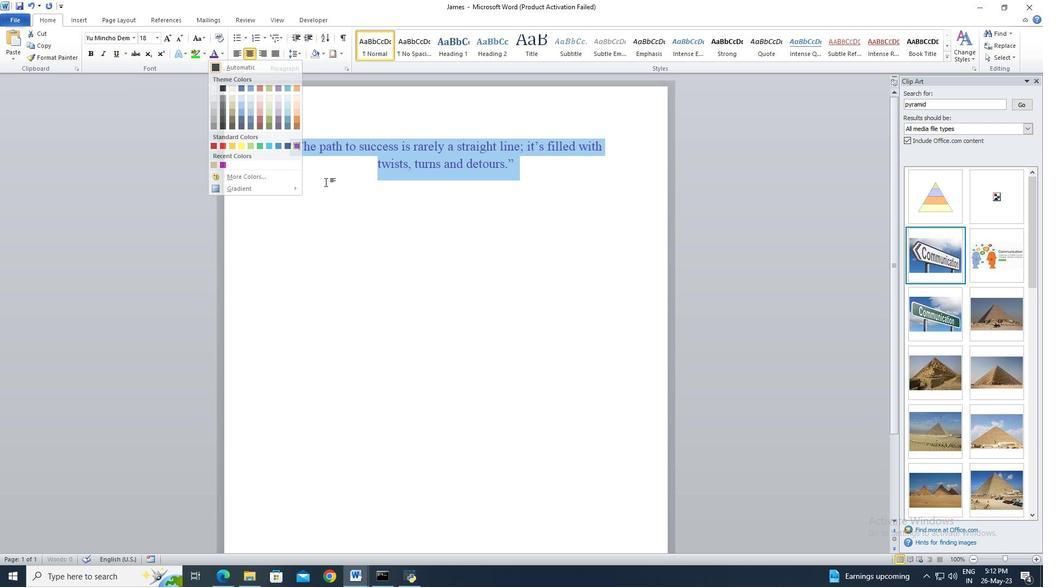 
